 Task: Create a due date automation trigger when advanced on, 2 hours before a card is due add dates with an overdue due date.
Action: Mouse moved to (1245, 339)
Screenshot: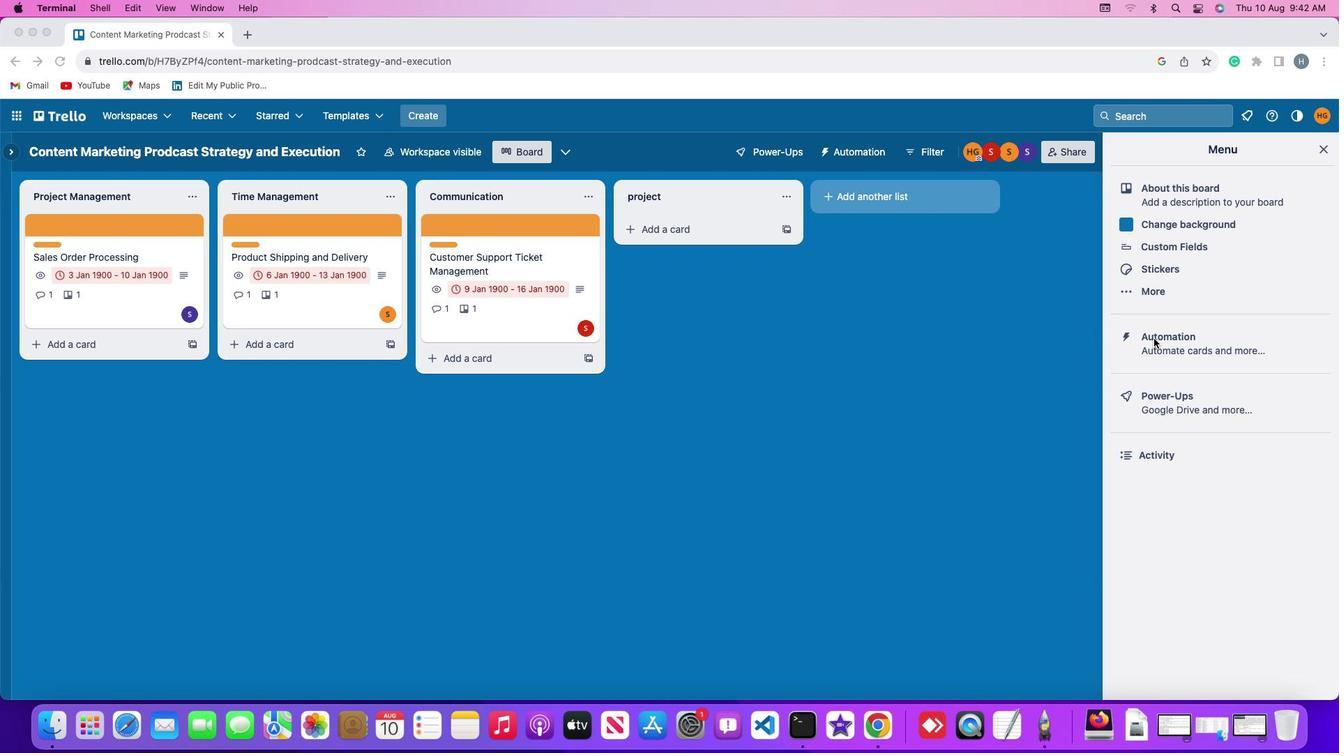 
Action: Mouse pressed left at (1245, 339)
Screenshot: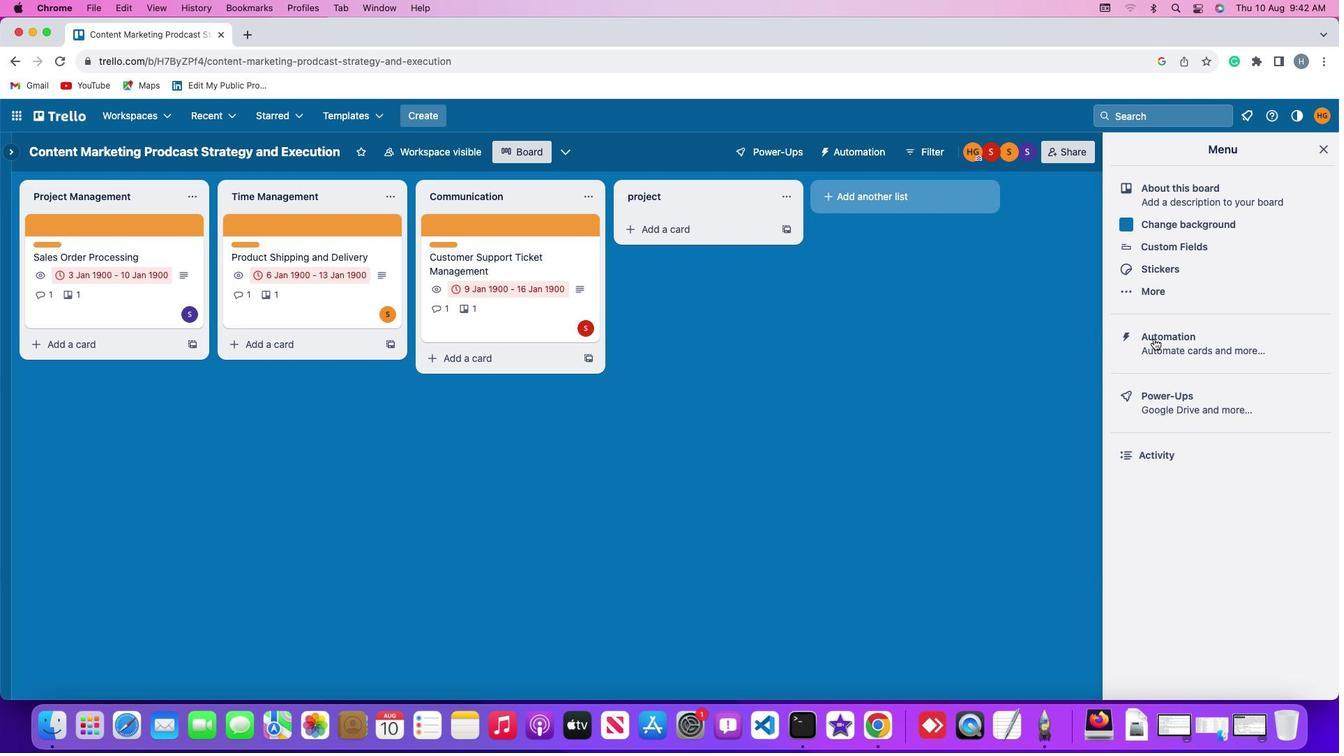 
Action: Mouse pressed left at (1245, 339)
Screenshot: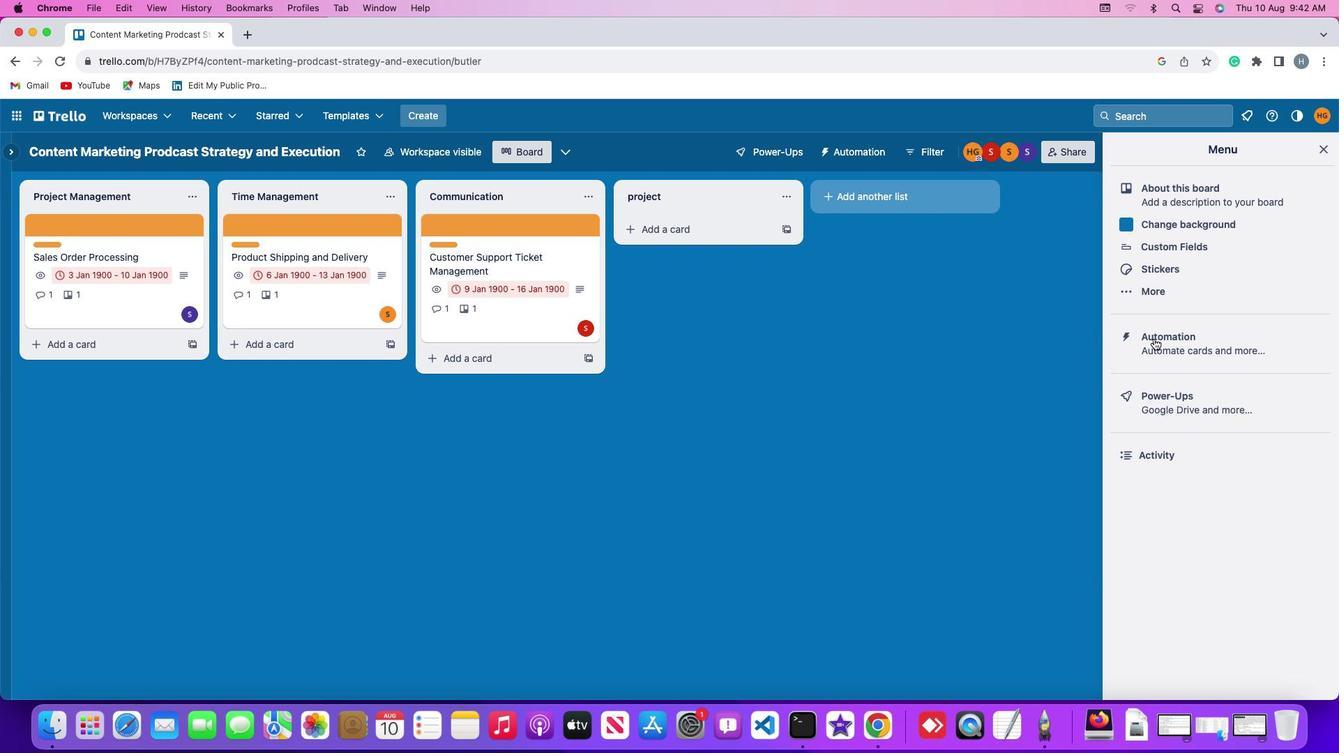 
Action: Mouse moved to (66, 329)
Screenshot: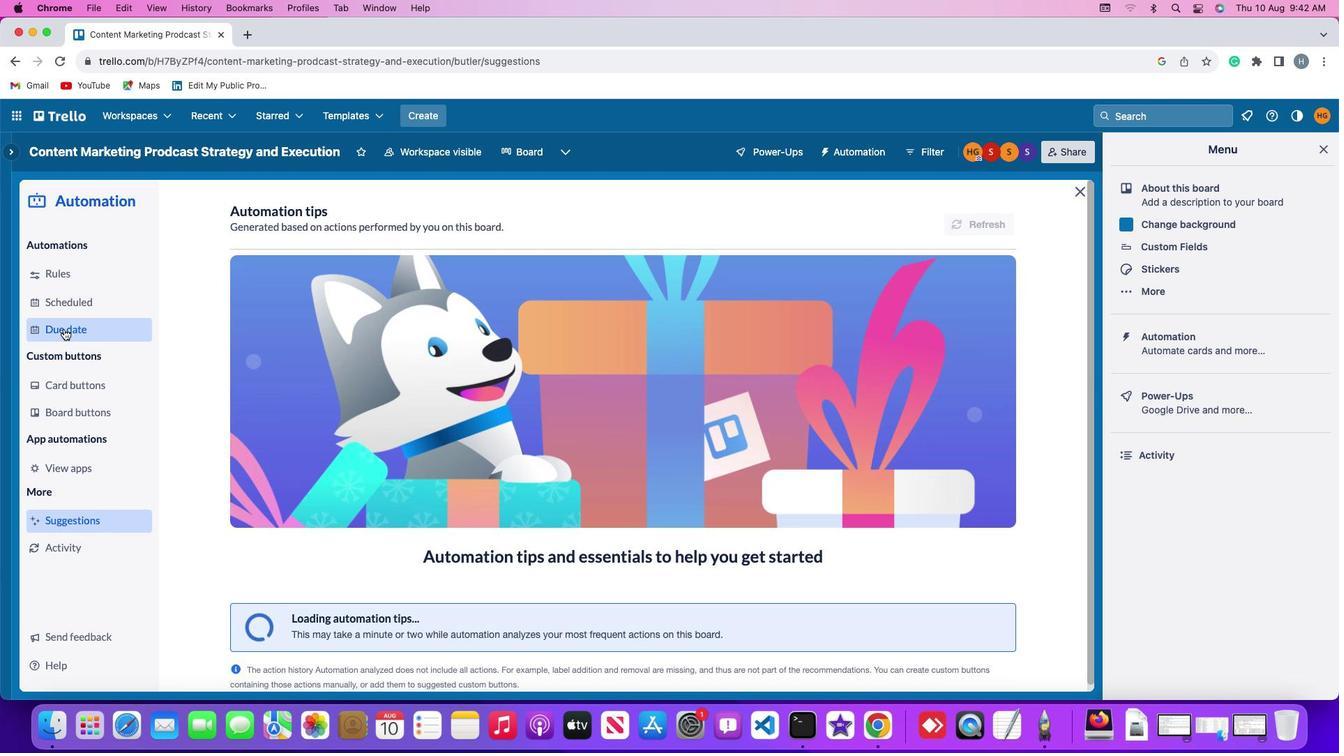 
Action: Mouse pressed left at (66, 329)
Screenshot: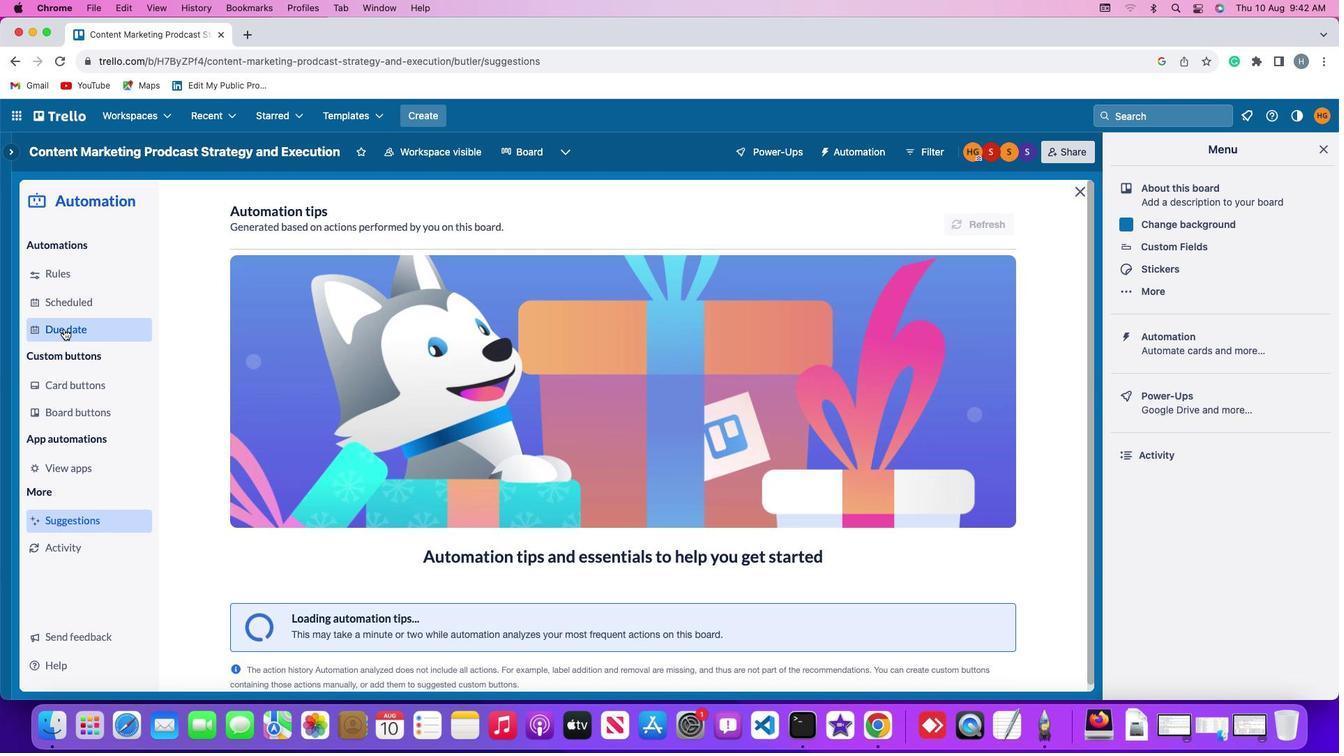 
Action: Mouse moved to (1021, 223)
Screenshot: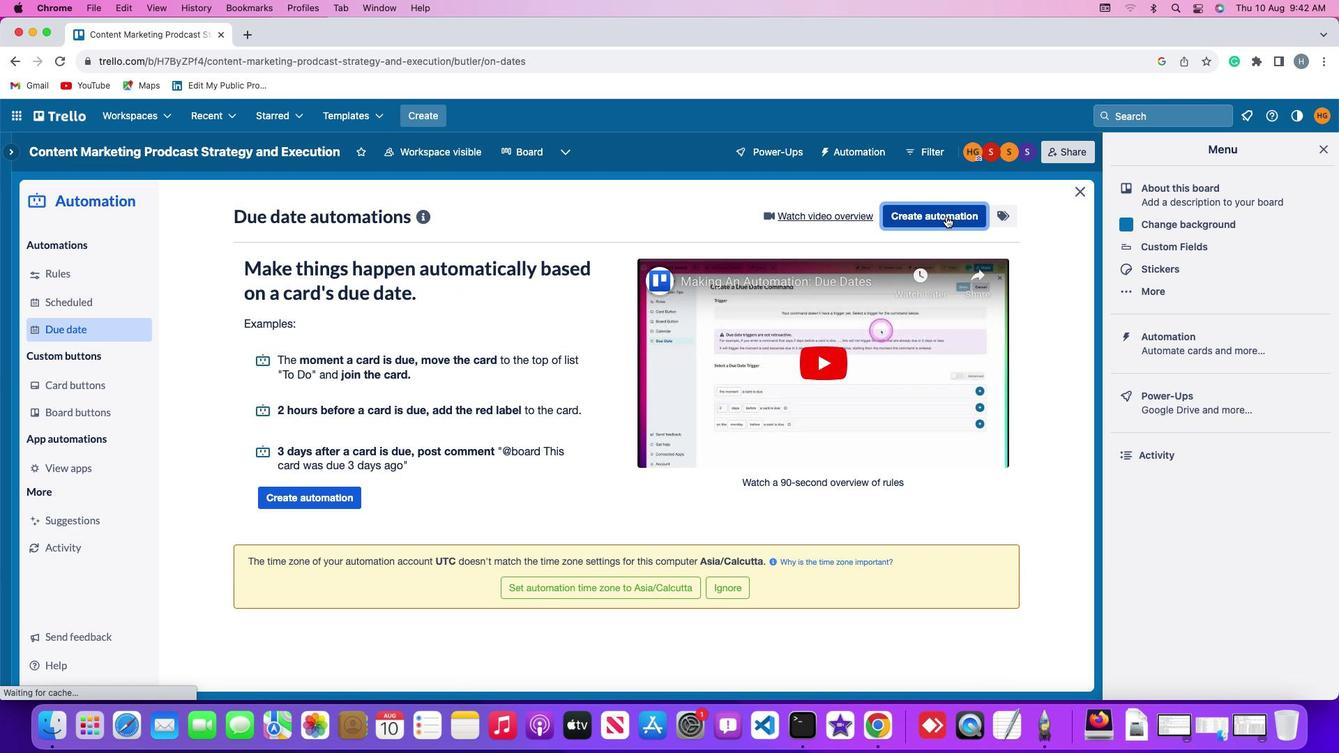 
Action: Mouse pressed left at (1021, 223)
Screenshot: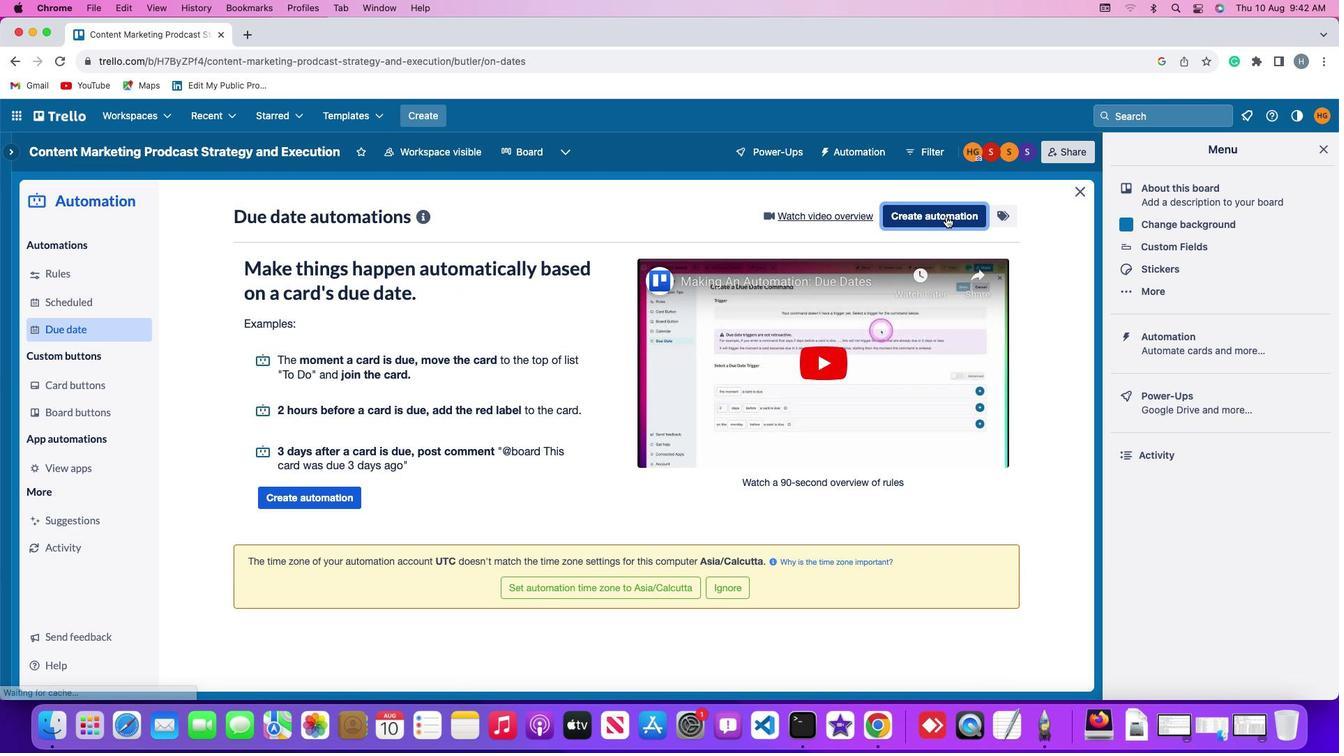 
Action: Mouse moved to (296, 343)
Screenshot: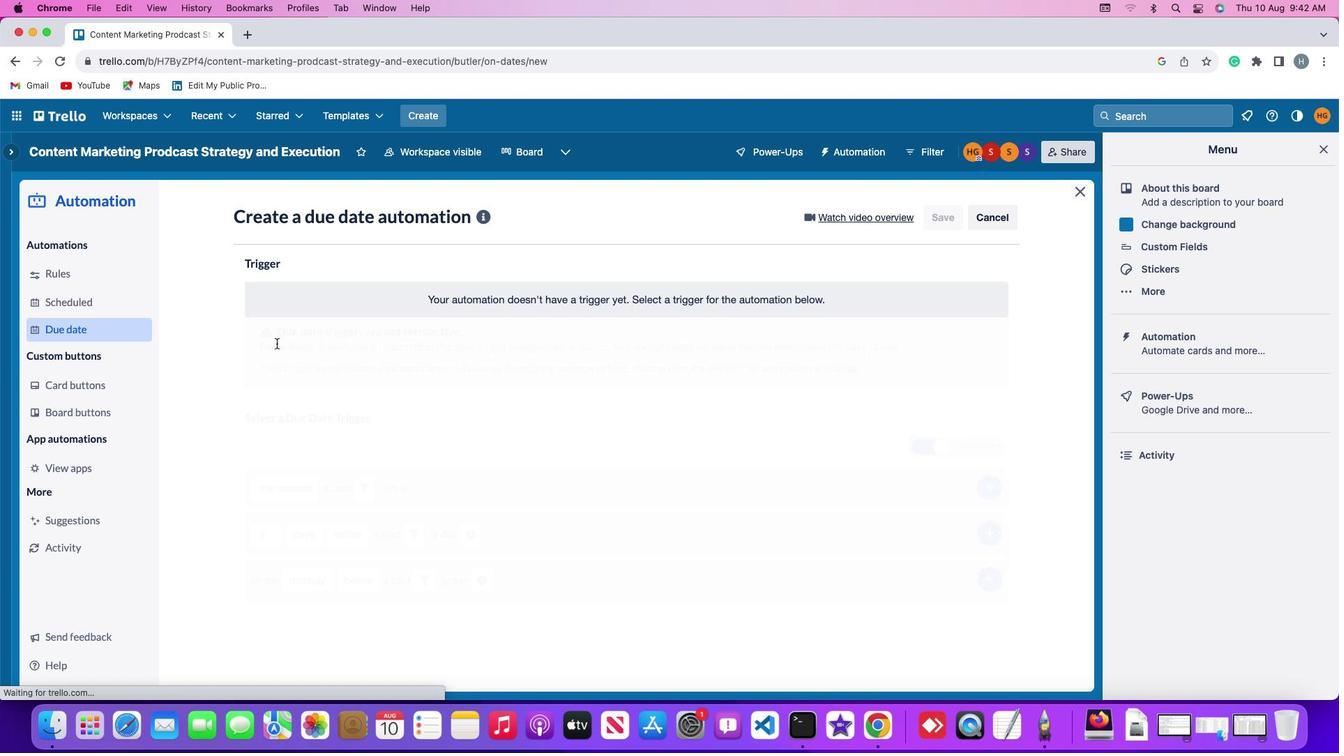 
Action: Mouse pressed left at (296, 343)
Screenshot: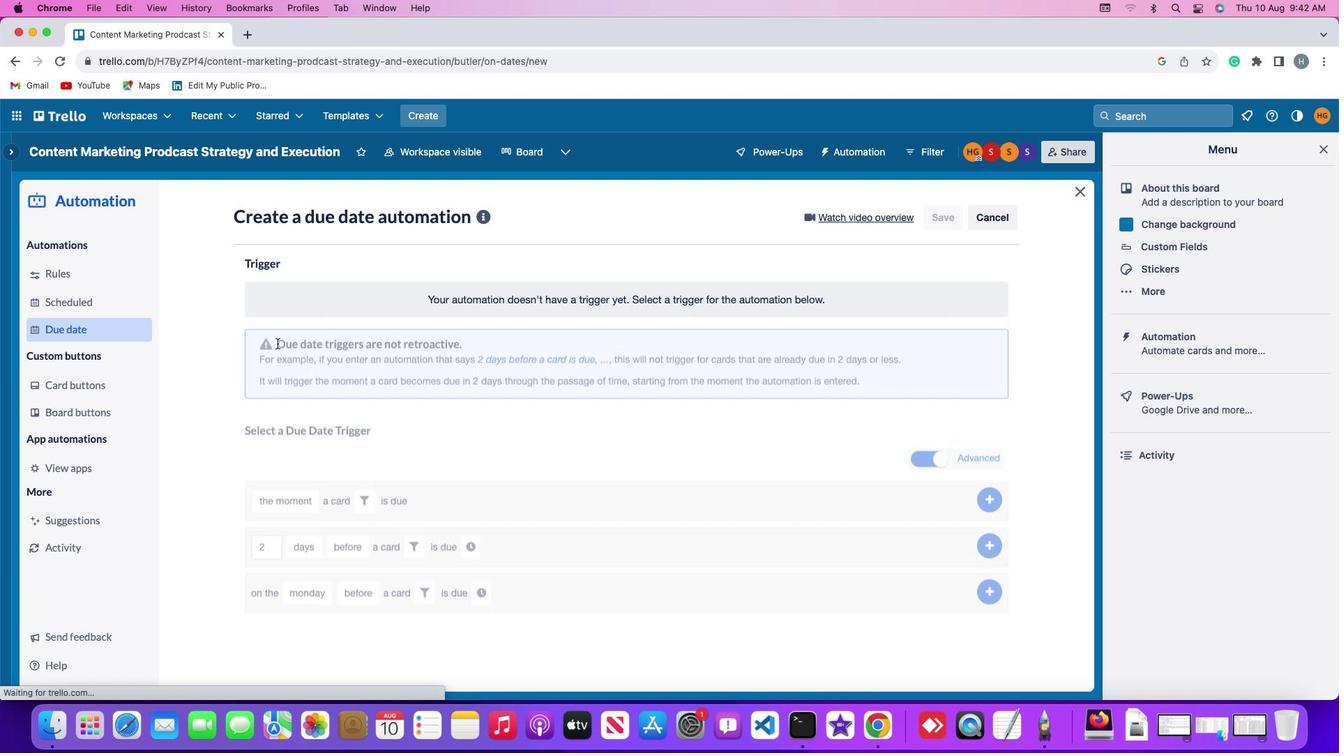 
Action: Mouse moved to (288, 547)
Screenshot: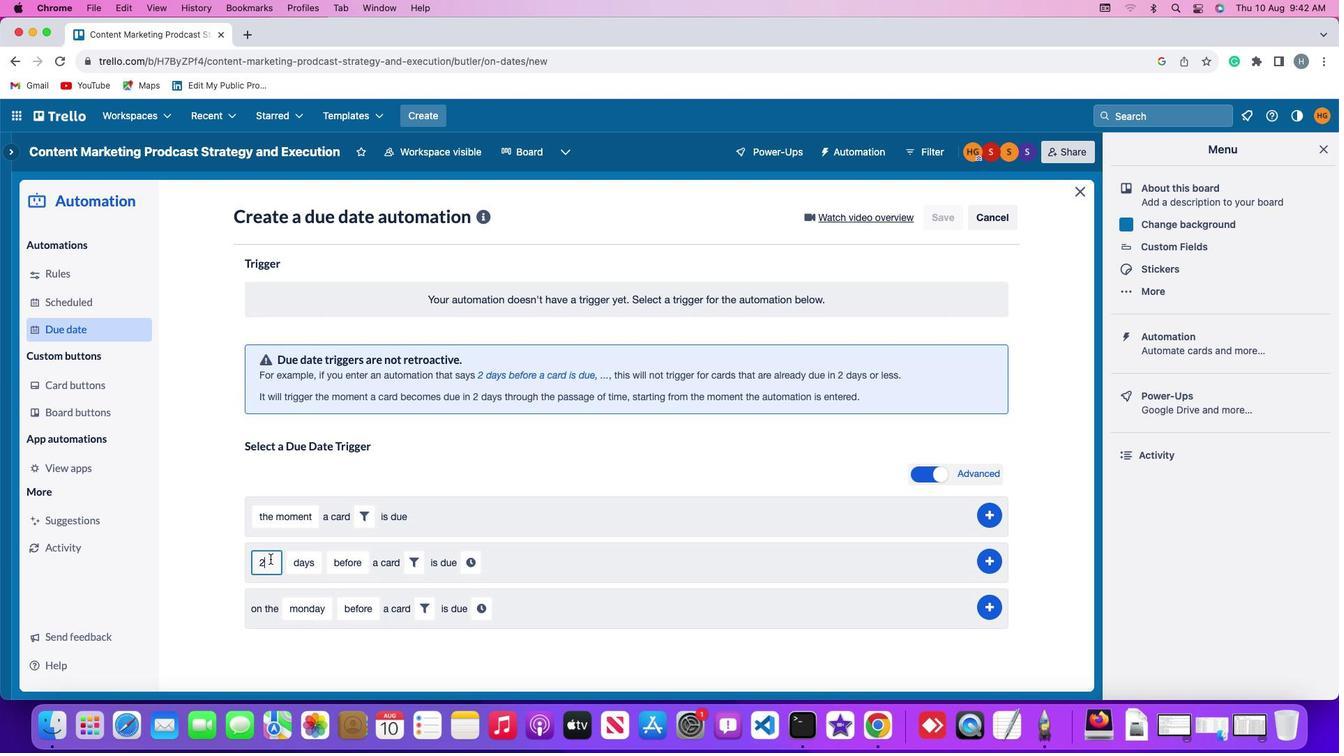 
Action: Mouse pressed left at (288, 547)
Screenshot: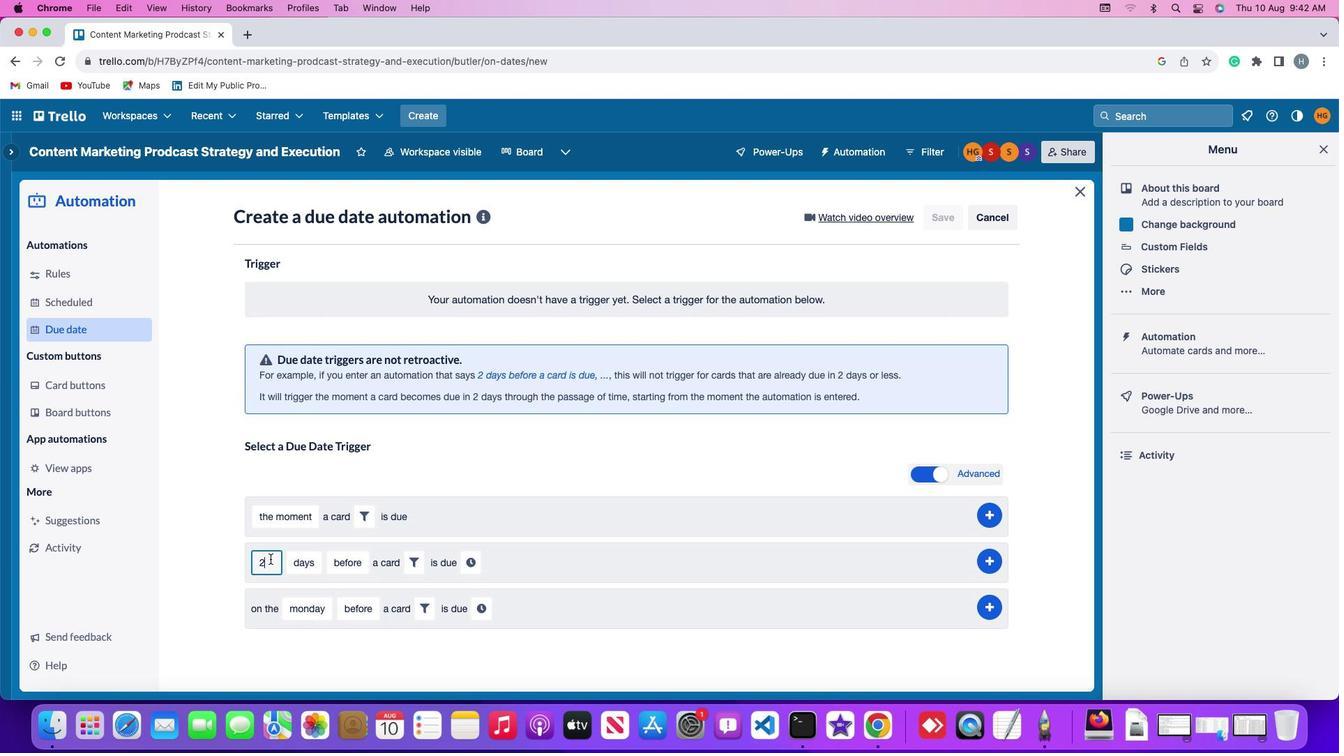 
Action: Mouse moved to (289, 544)
Screenshot: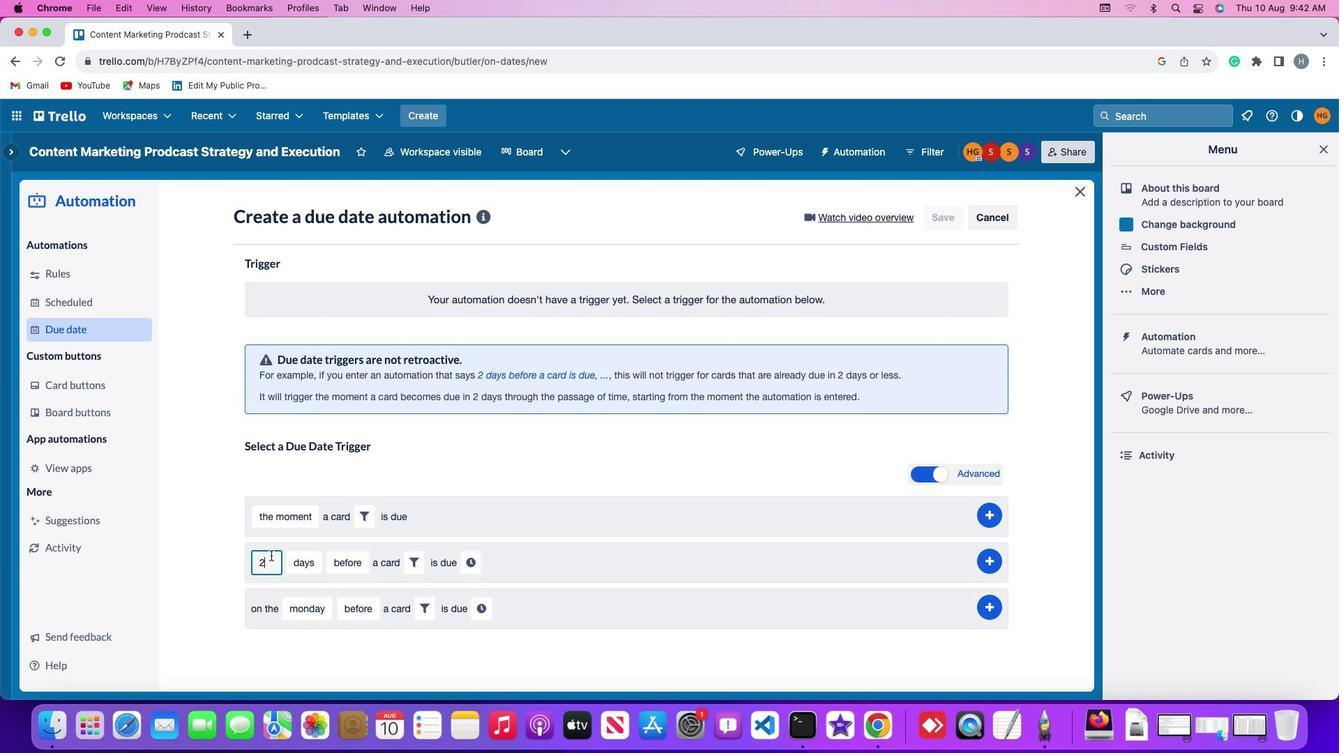 
Action: Key pressed Key.backspace'2'
Screenshot: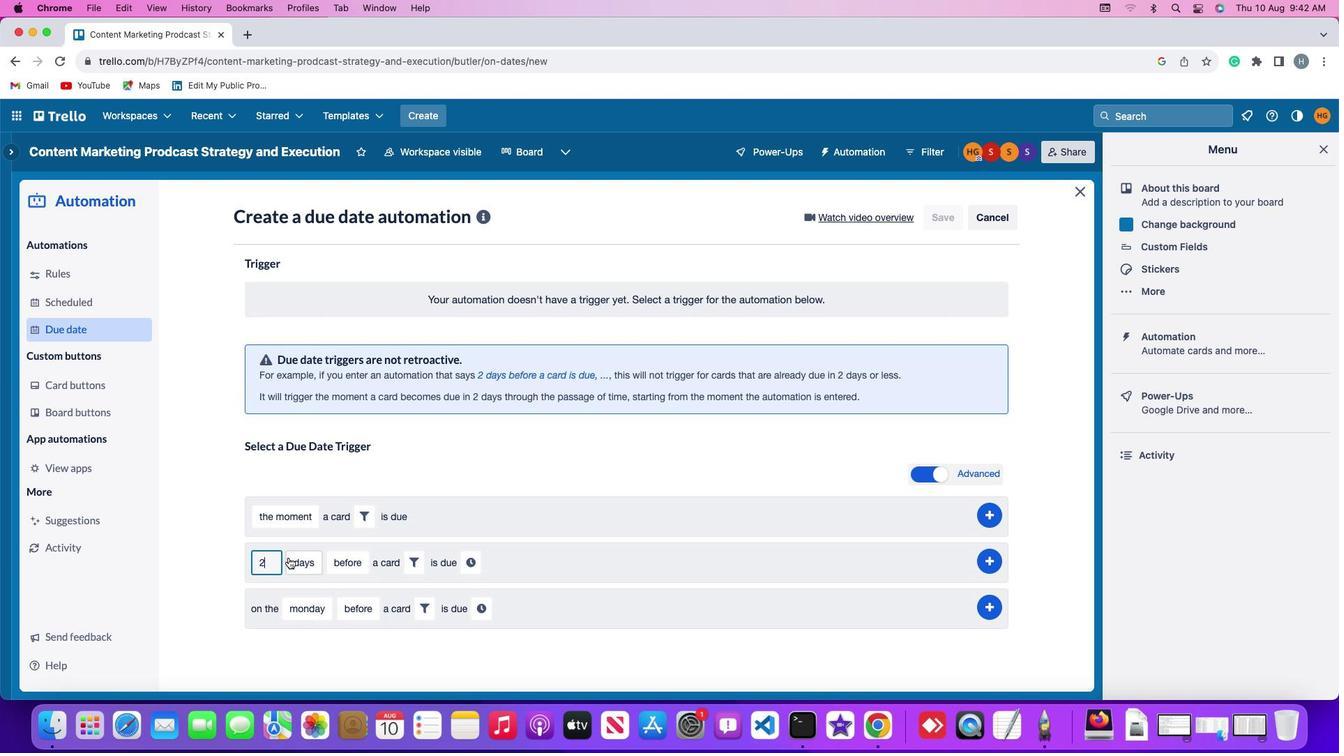 
Action: Mouse moved to (320, 556)
Screenshot: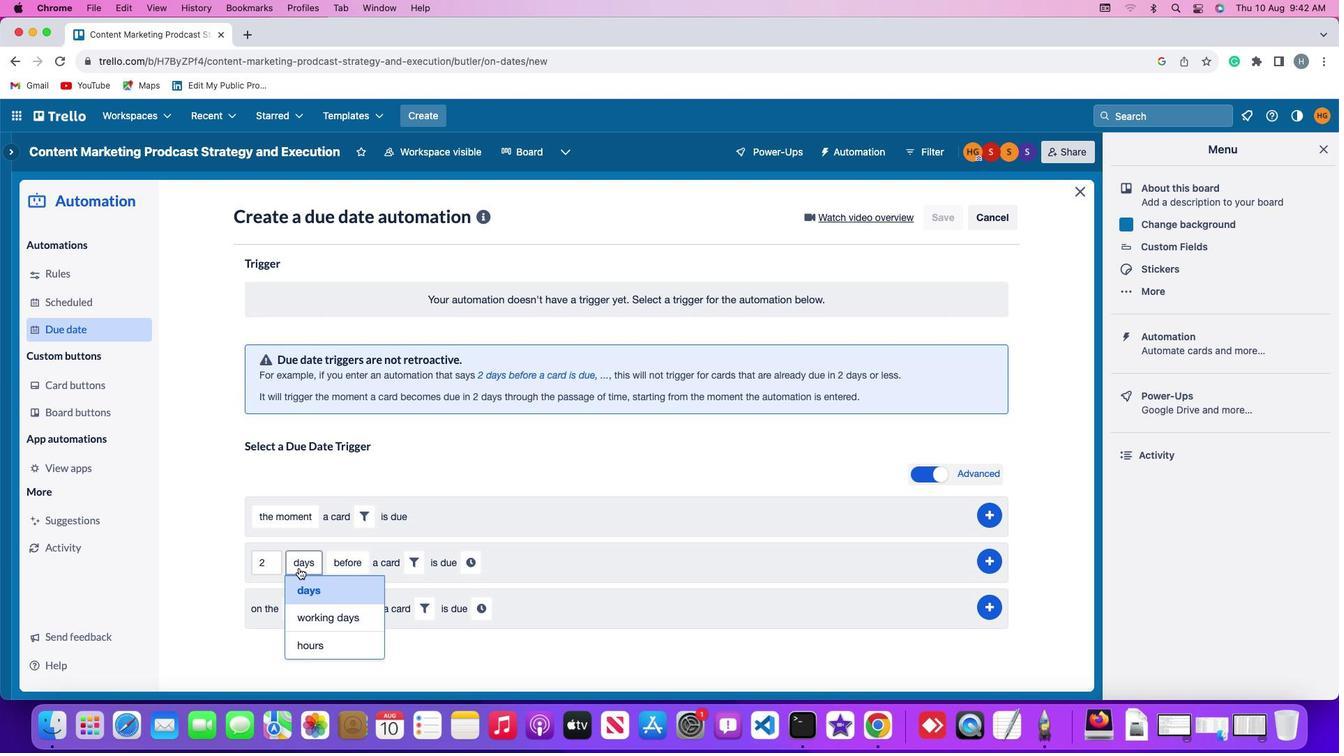 
Action: Mouse pressed left at (320, 556)
Screenshot: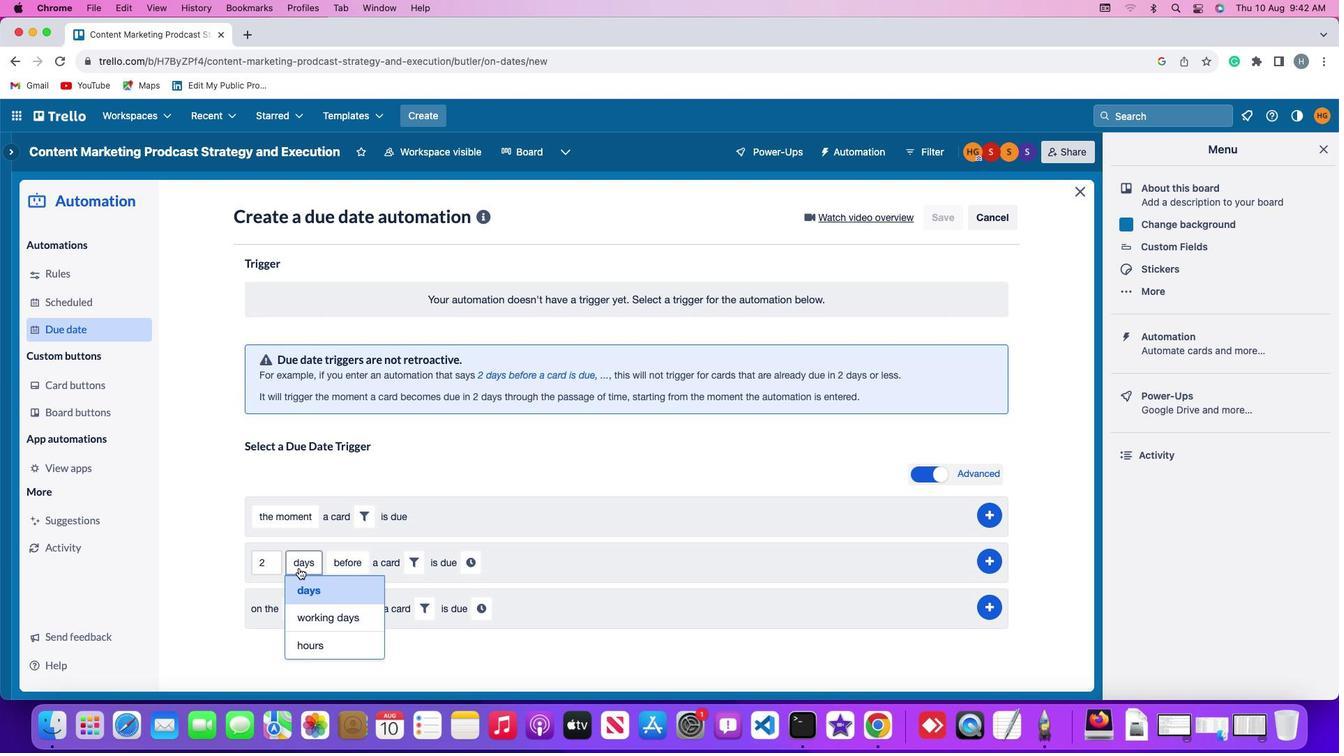 
Action: Mouse moved to (332, 632)
Screenshot: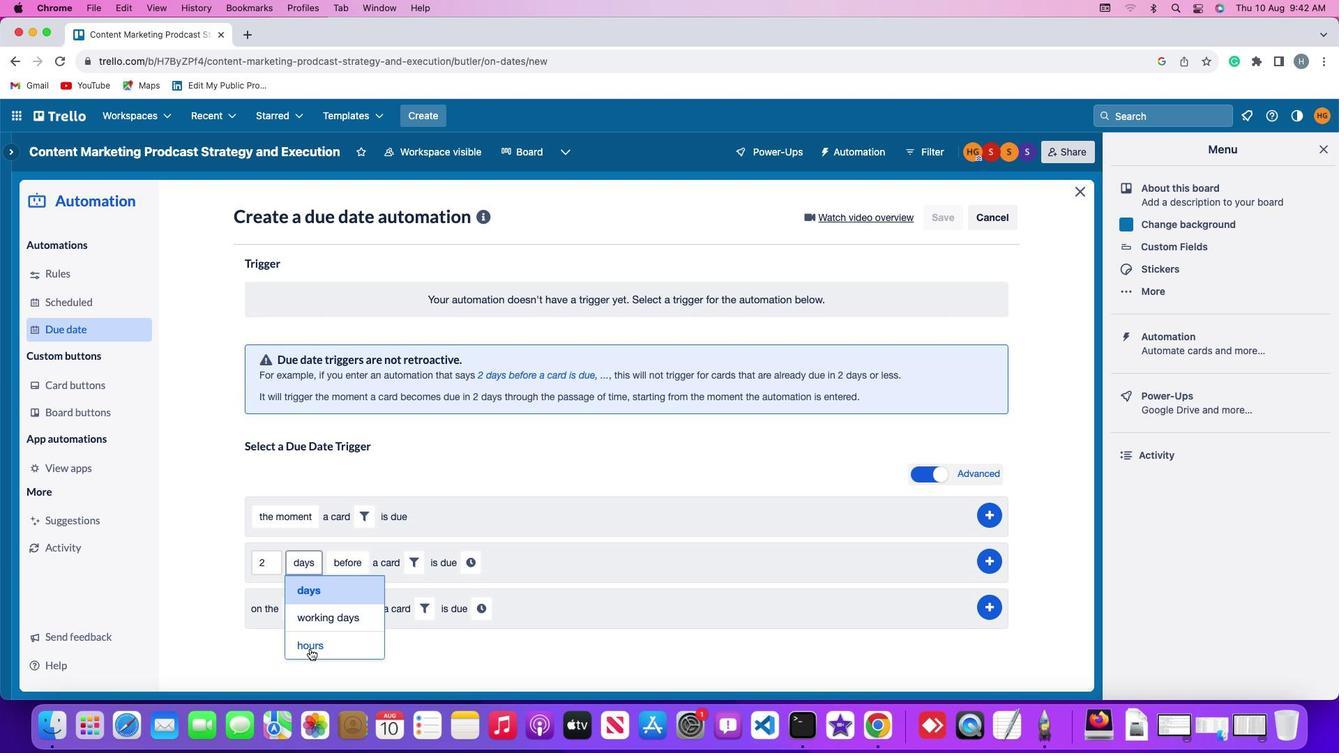 
Action: Mouse pressed left at (332, 632)
Screenshot: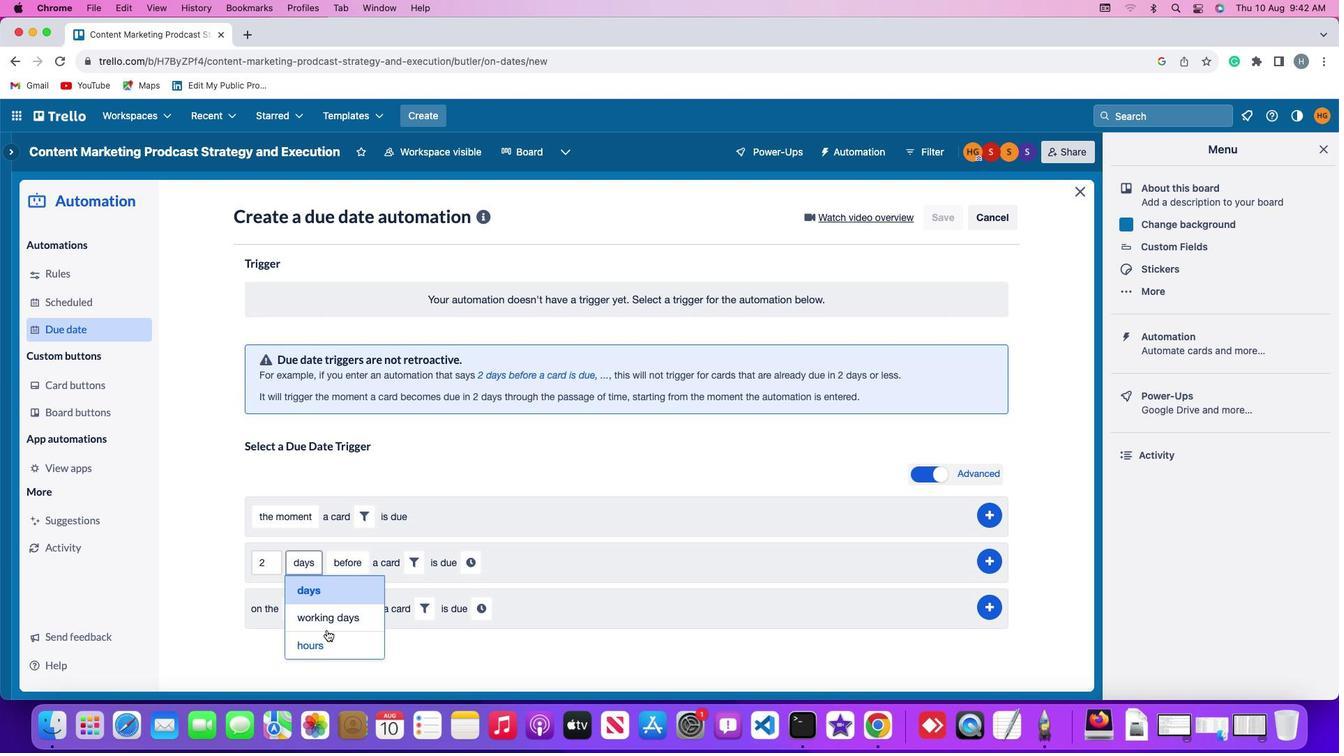 
Action: Mouse moved to (382, 556)
Screenshot: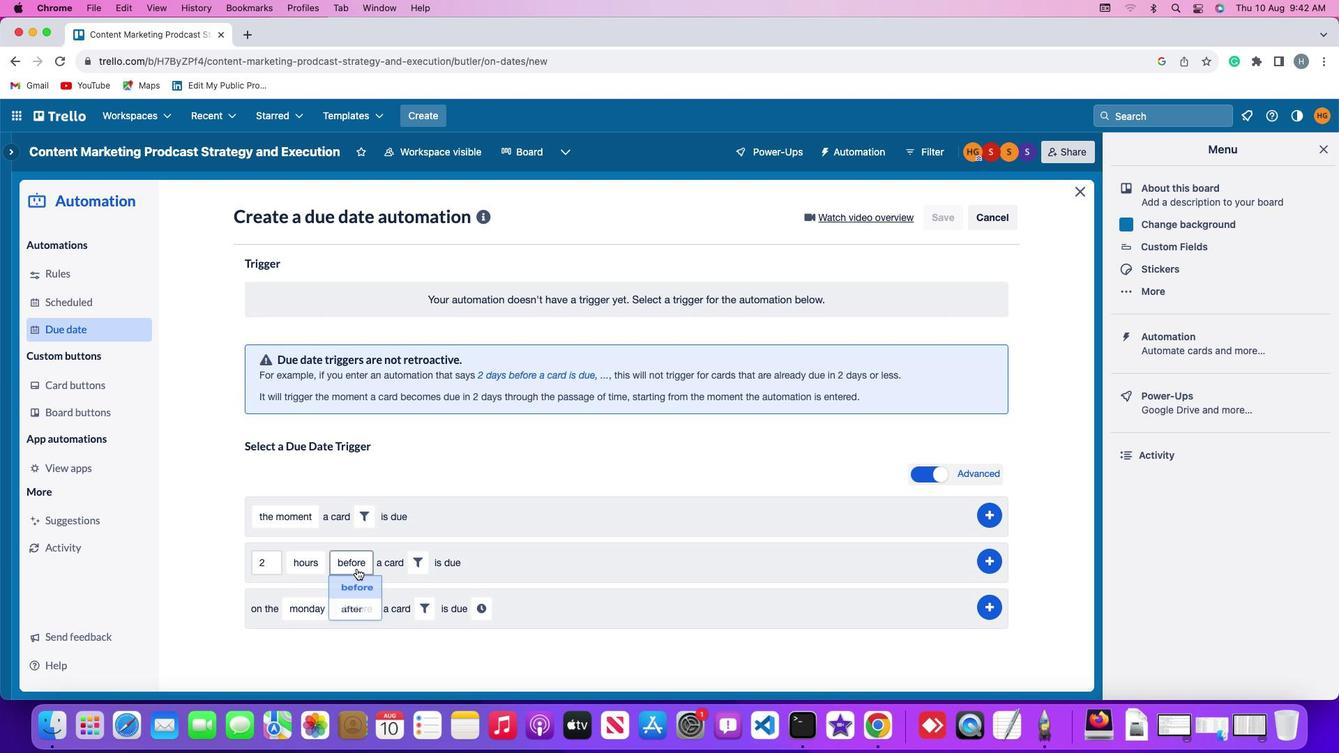 
Action: Mouse pressed left at (382, 556)
Screenshot: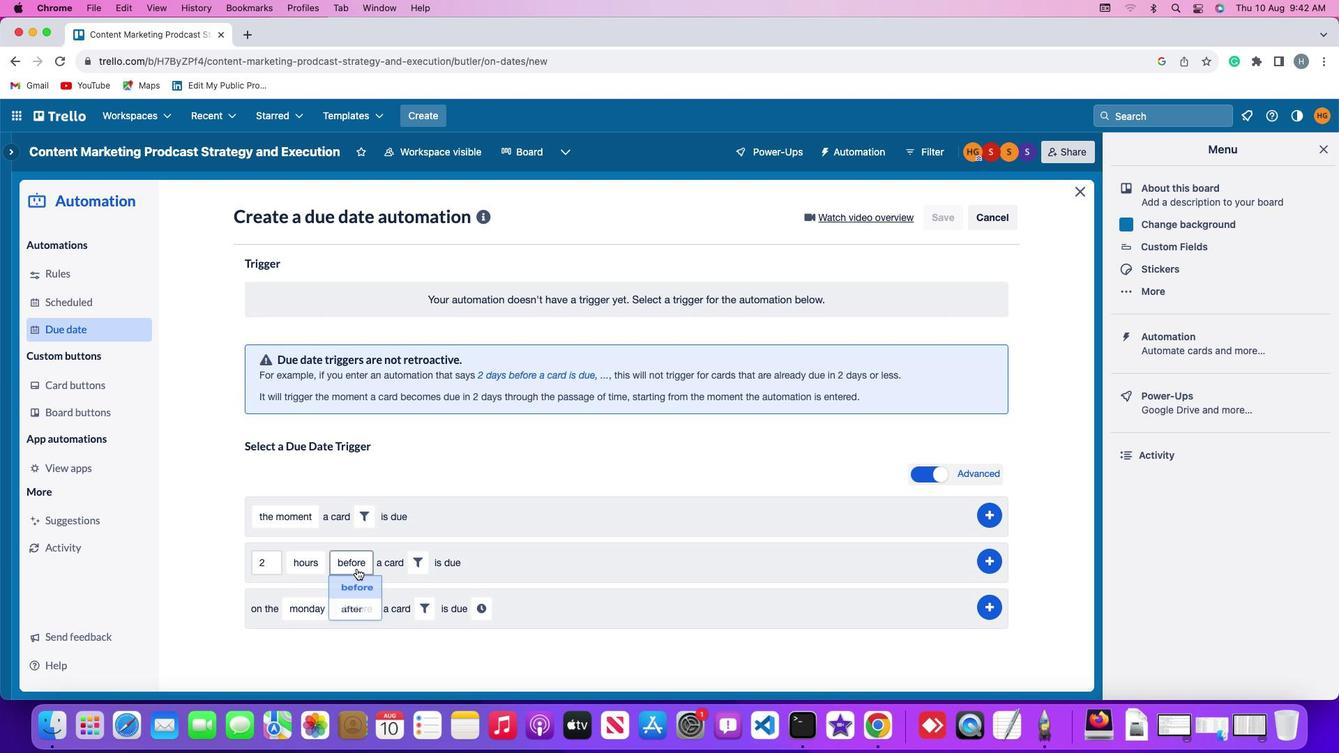 
Action: Mouse moved to (382, 577)
Screenshot: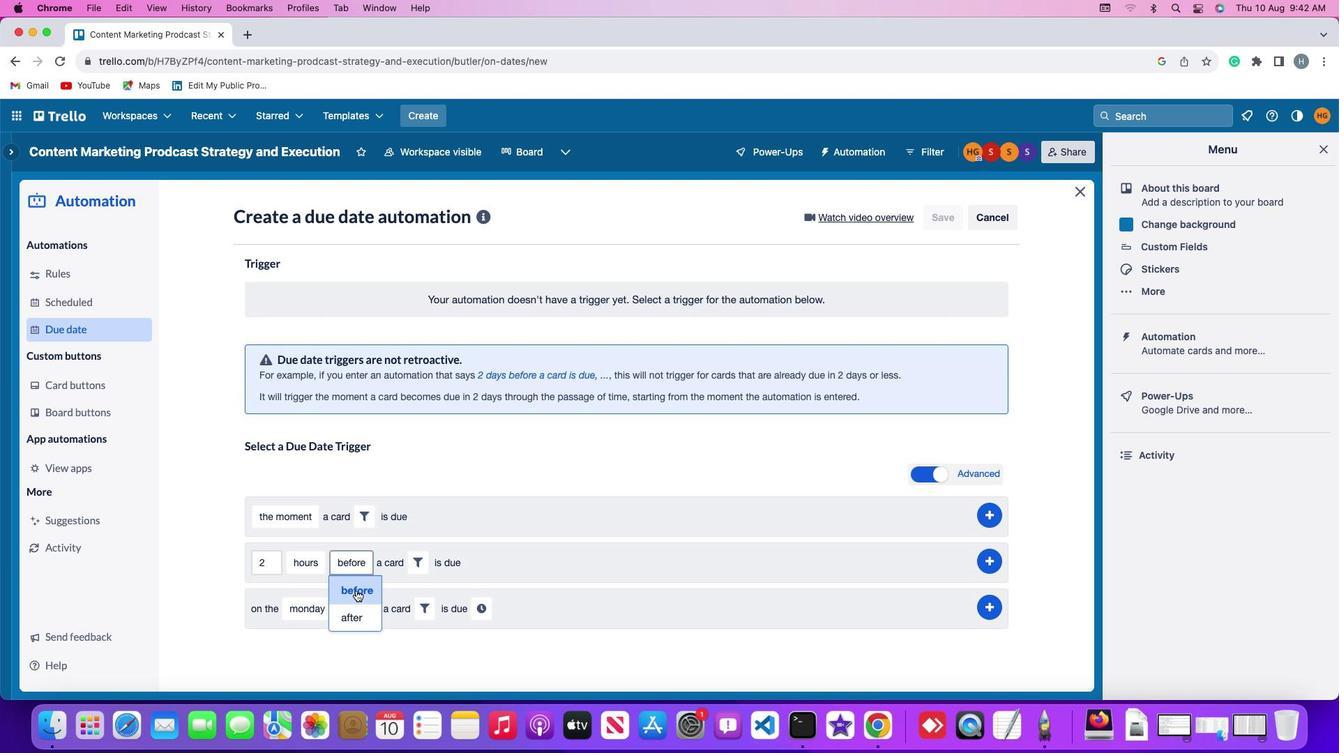 
Action: Mouse pressed left at (382, 577)
Screenshot: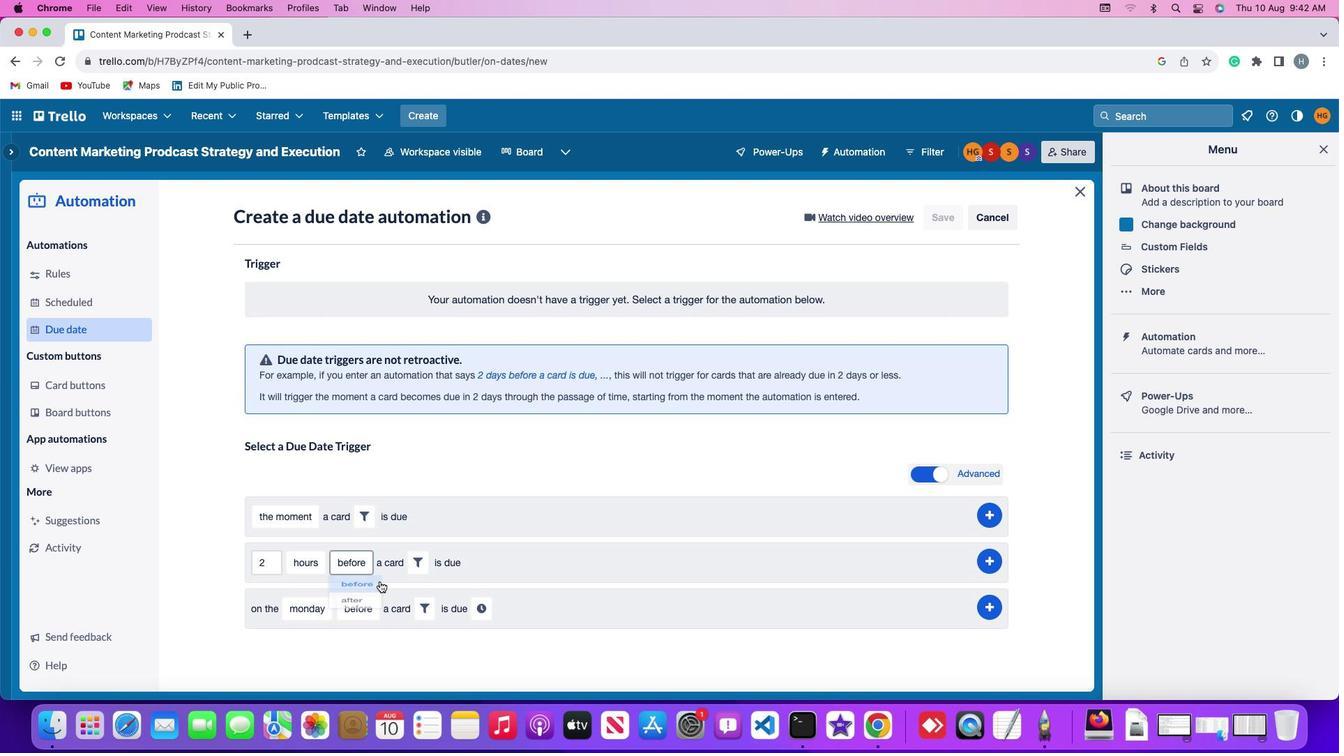 
Action: Mouse moved to (445, 553)
Screenshot: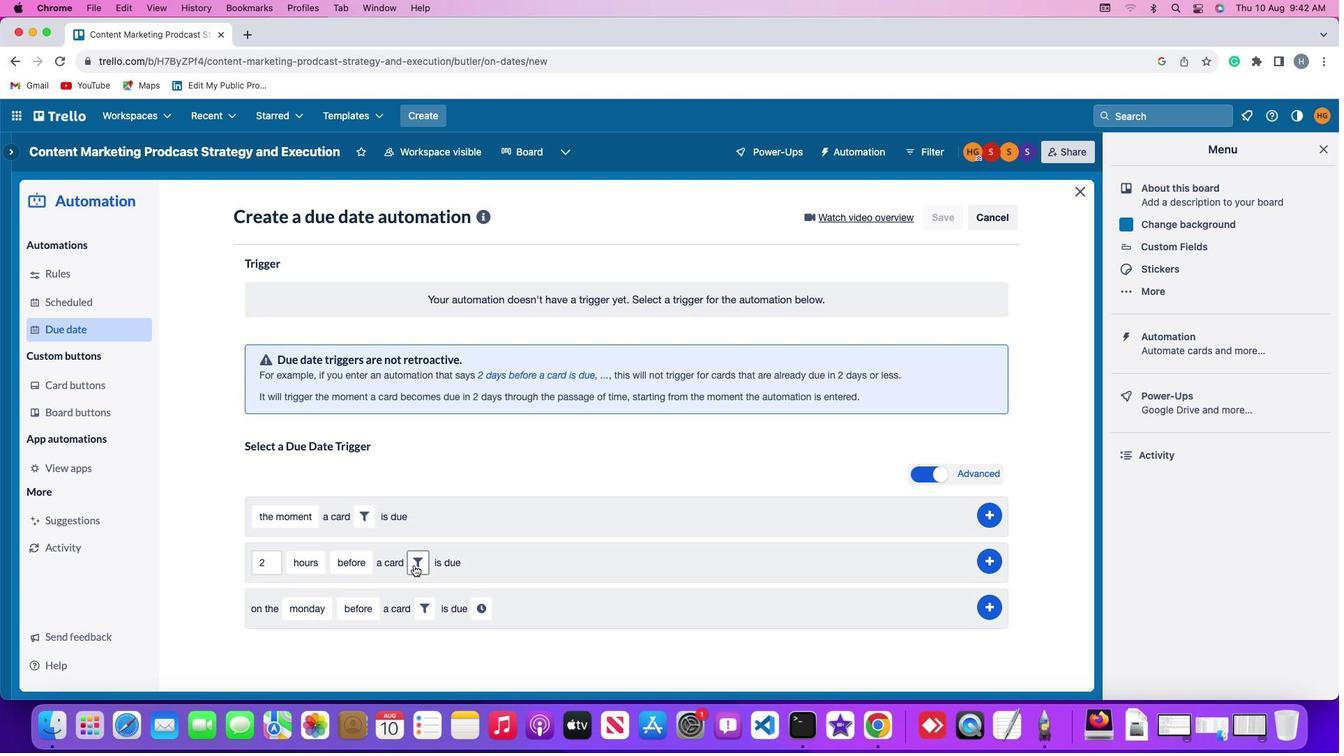 
Action: Mouse pressed left at (445, 553)
Screenshot: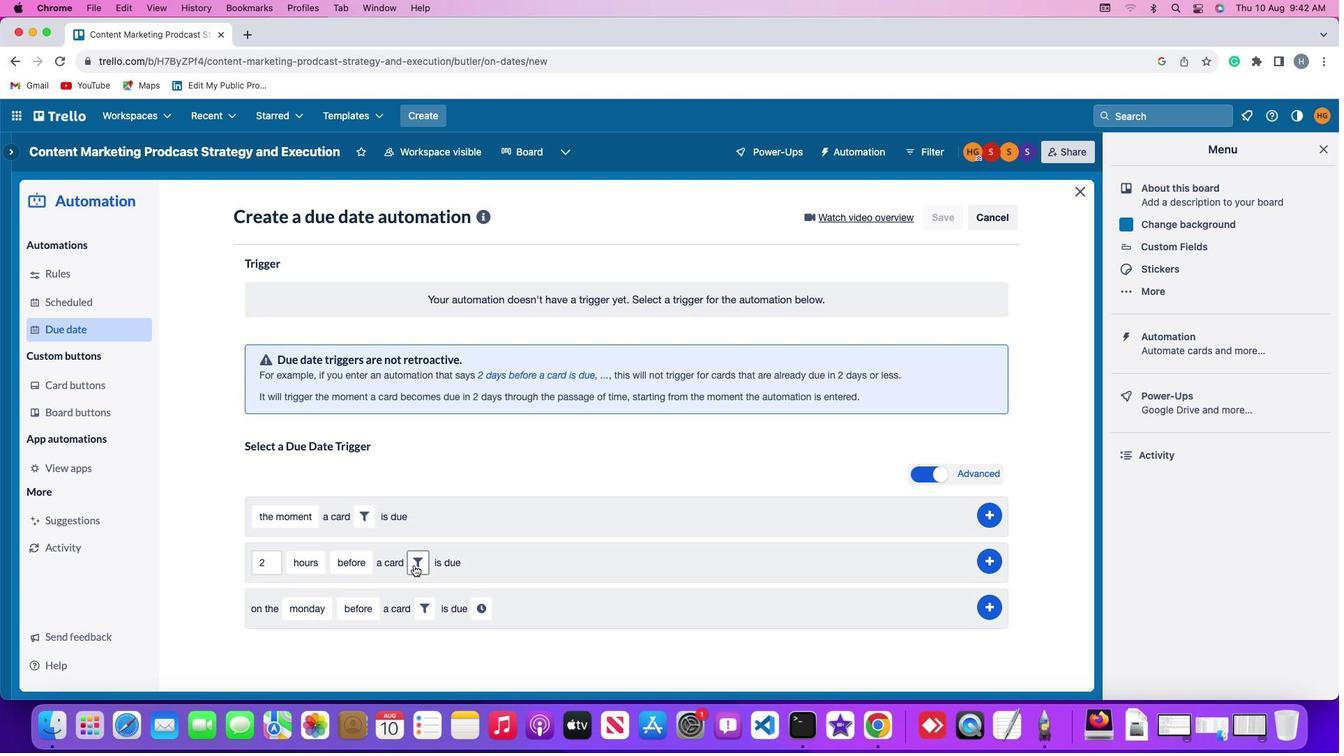
Action: Mouse moved to (541, 596)
Screenshot: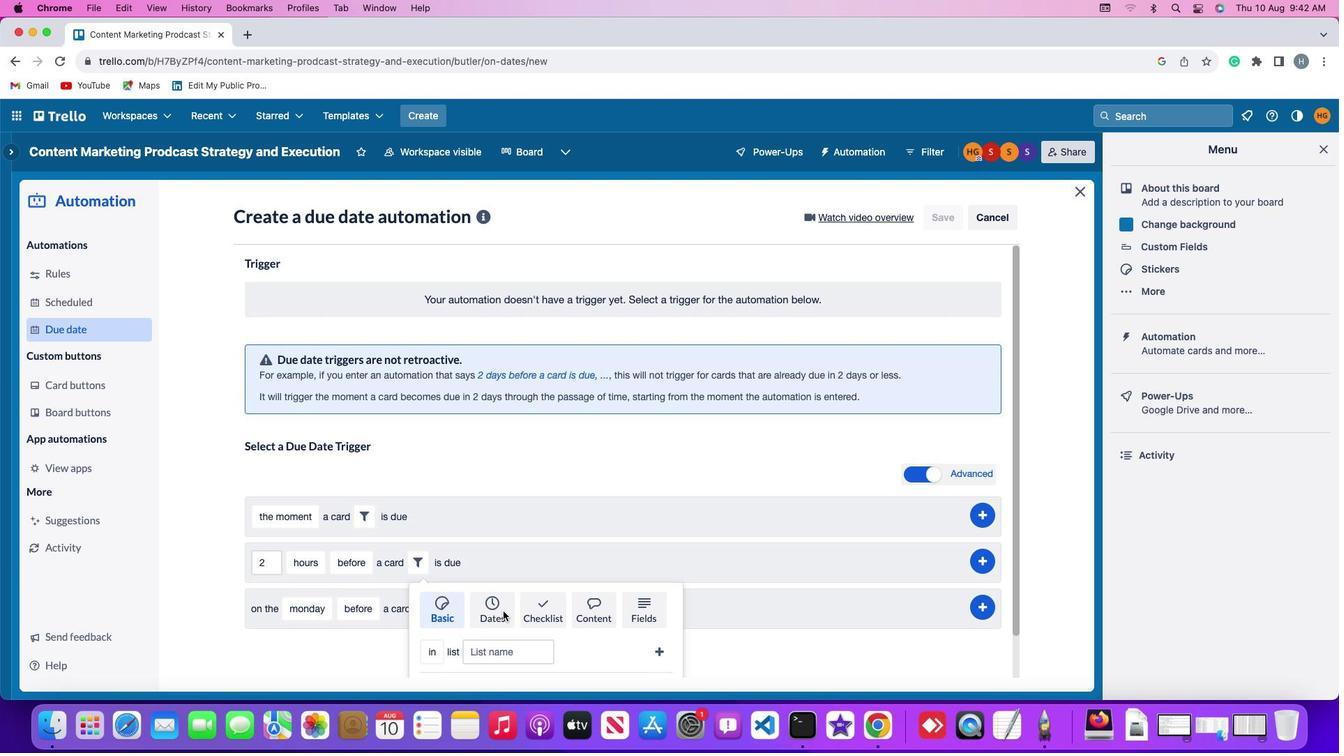 
Action: Mouse pressed left at (541, 596)
Screenshot: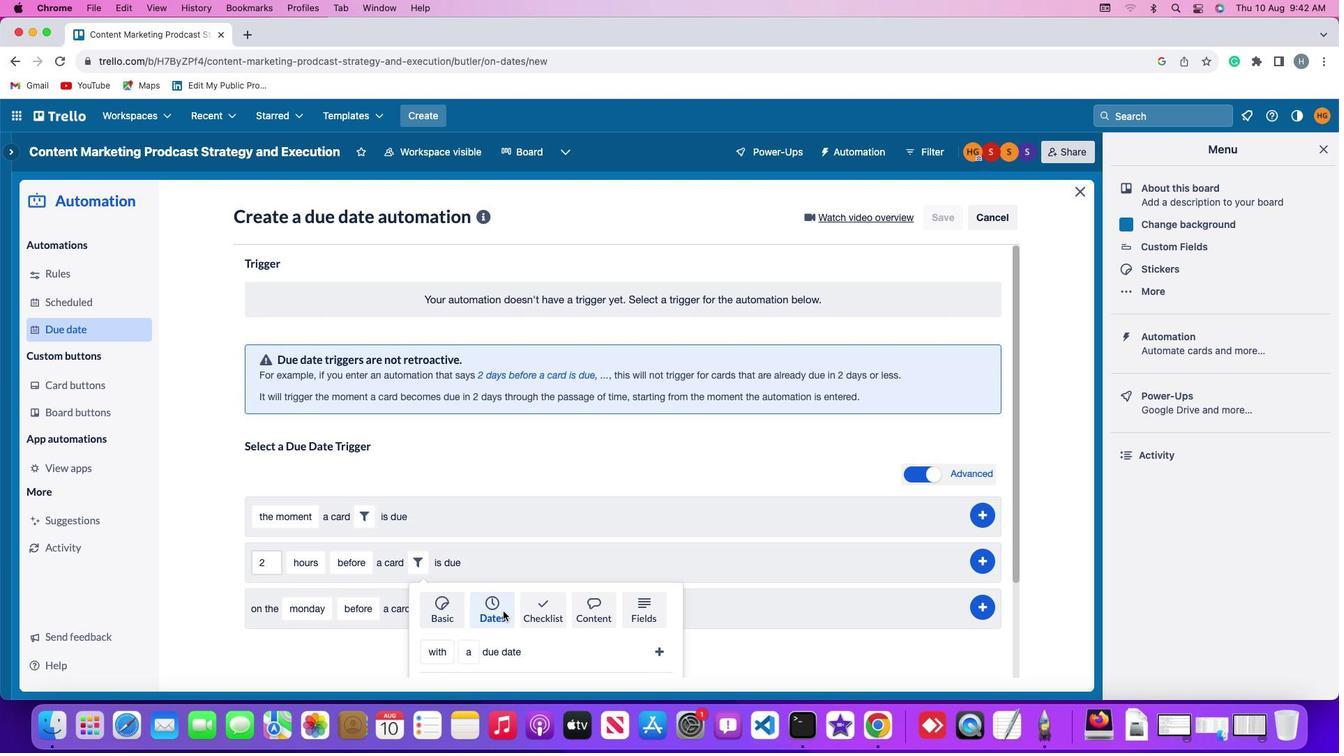 
Action: Mouse moved to (474, 632)
Screenshot: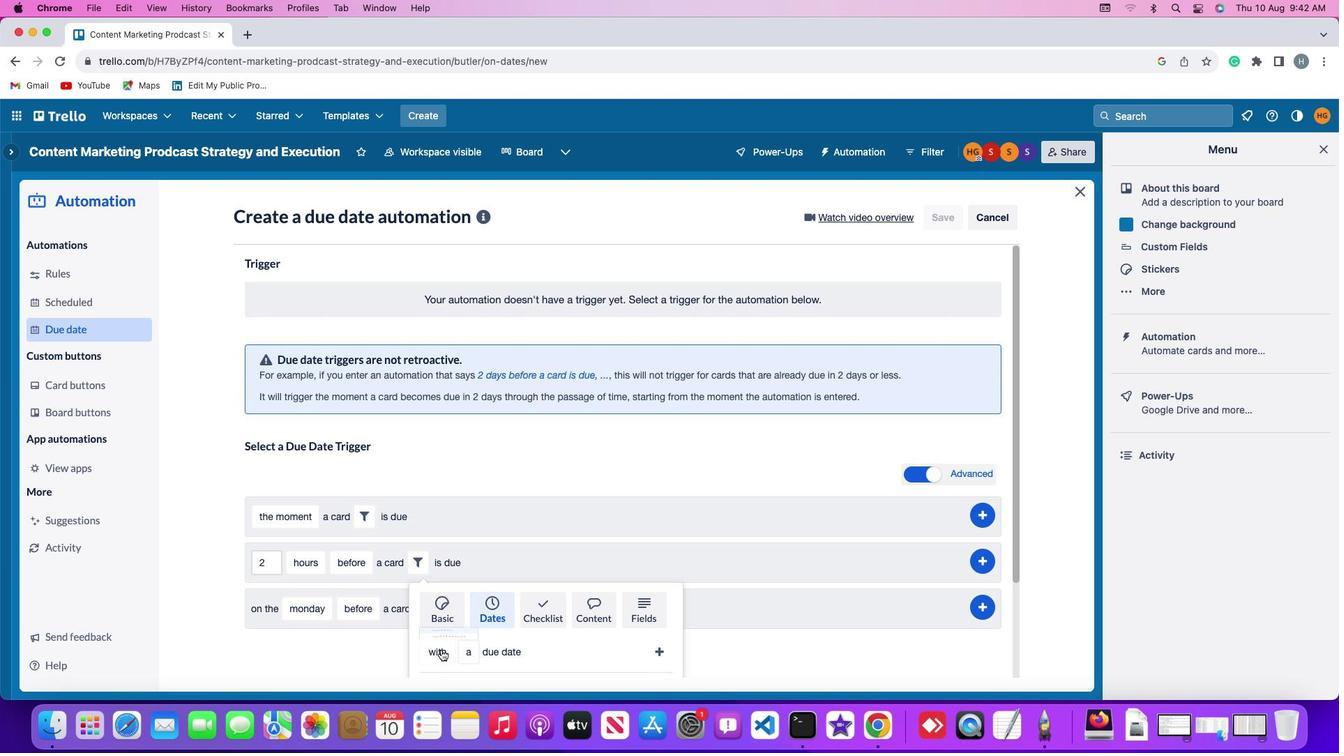 
Action: Mouse pressed left at (474, 632)
Screenshot: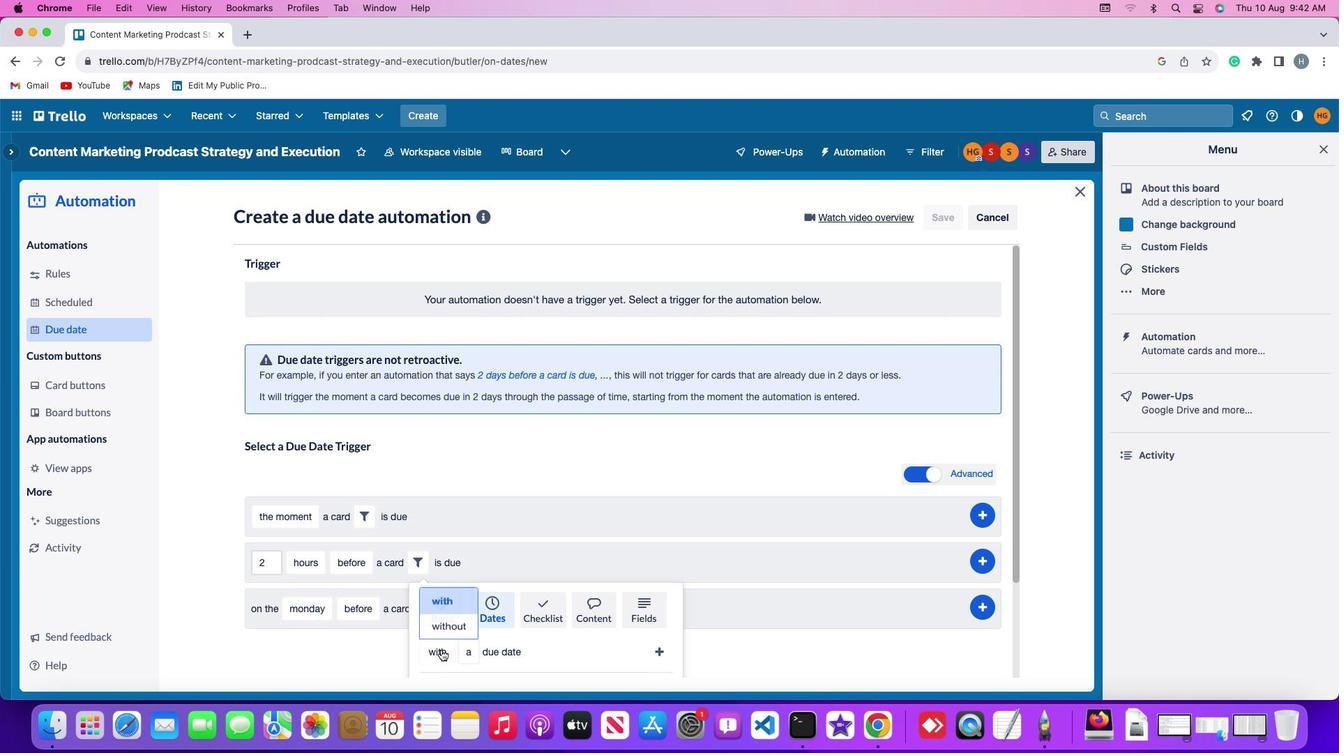 
Action: Mouse moved to (480, 579)
Screenshot: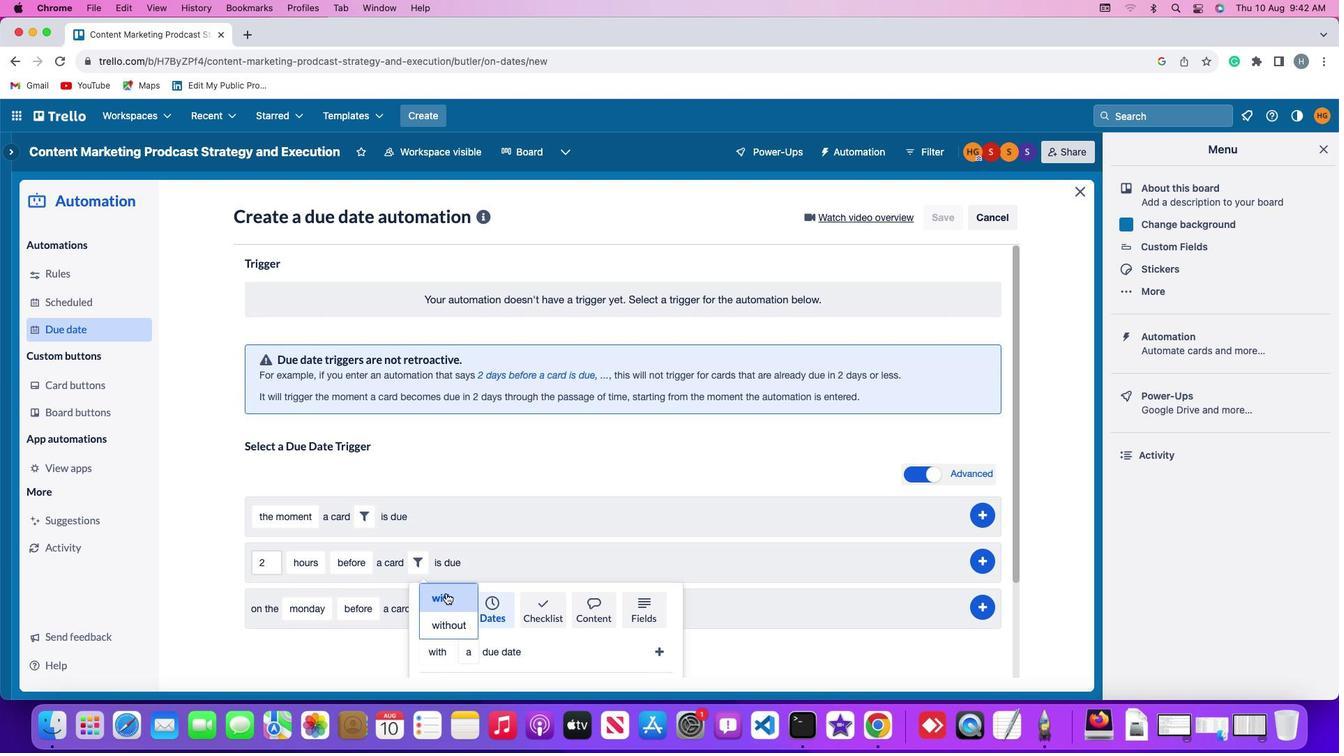 
Action: Mouse pressed left at (480, 579)
Screenshot: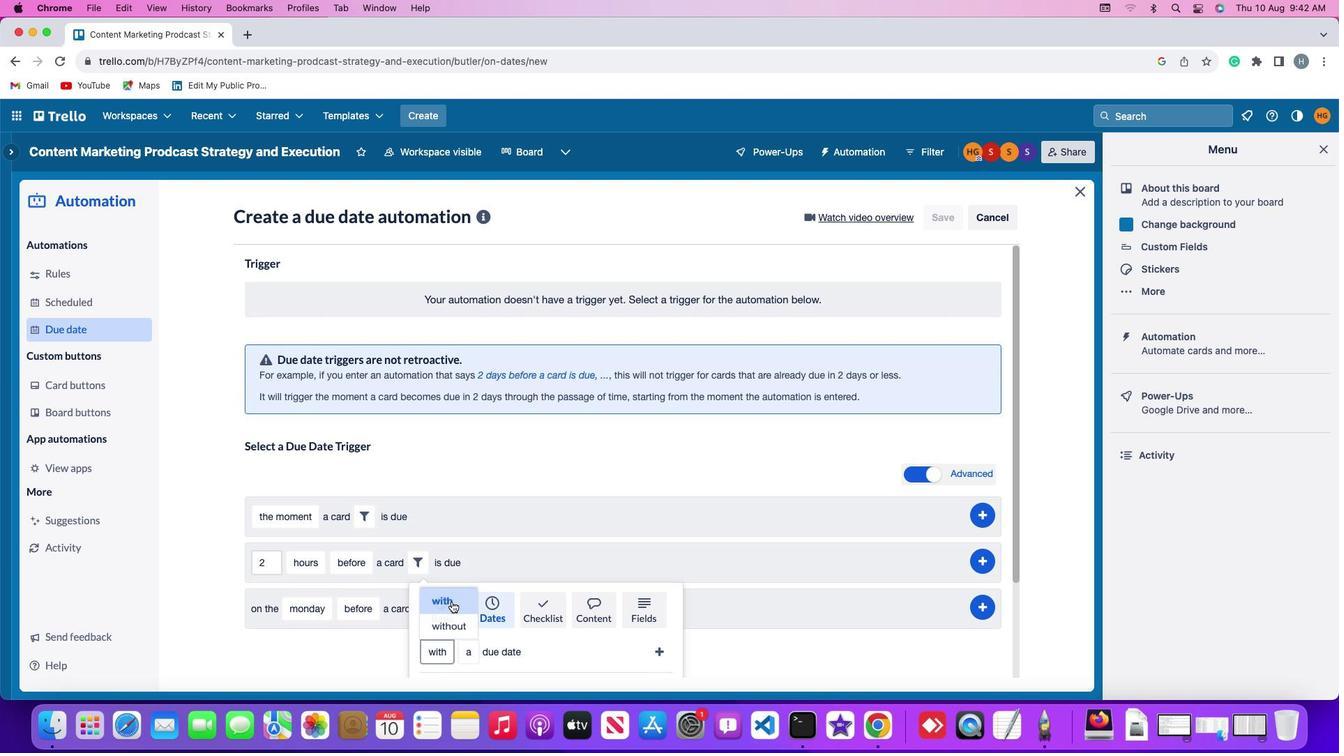 
Action: Mouse moved to (512, 630)
Screenshot: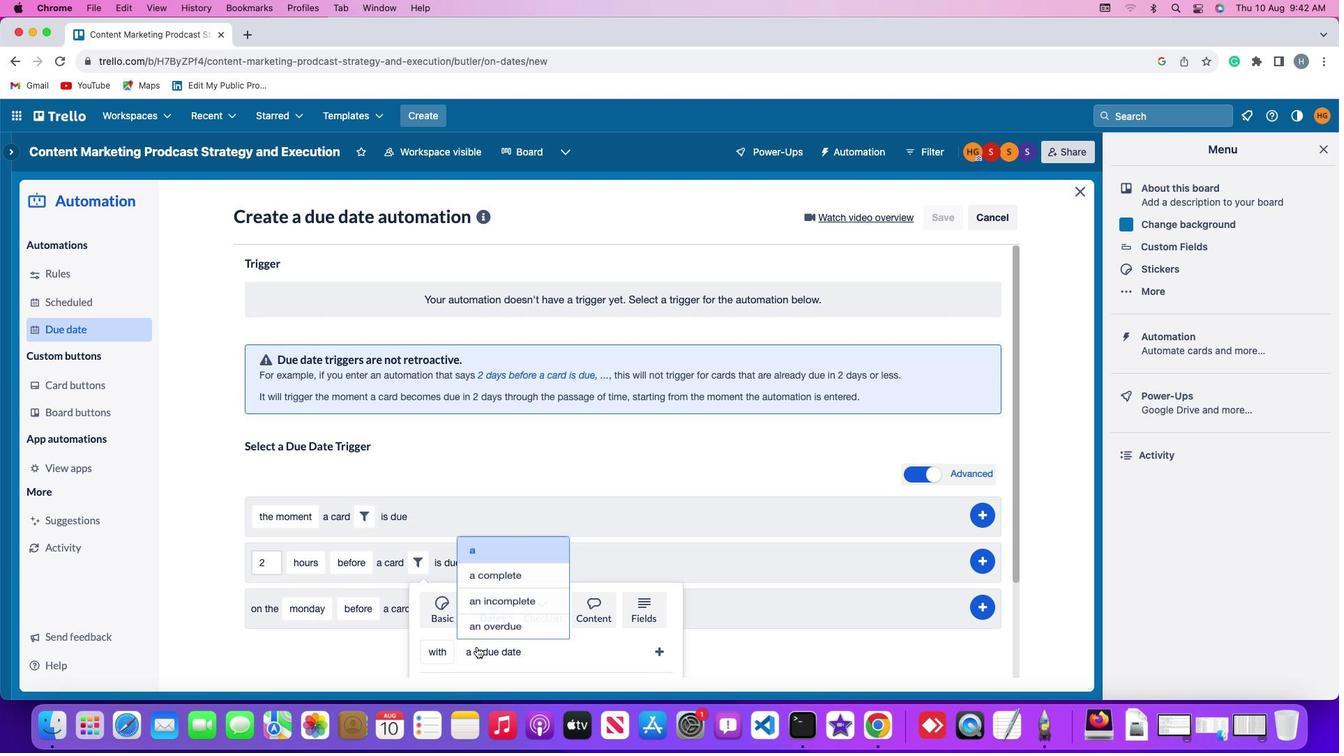 
Action: Mouse pressed left at (512, 630)
Screenshot: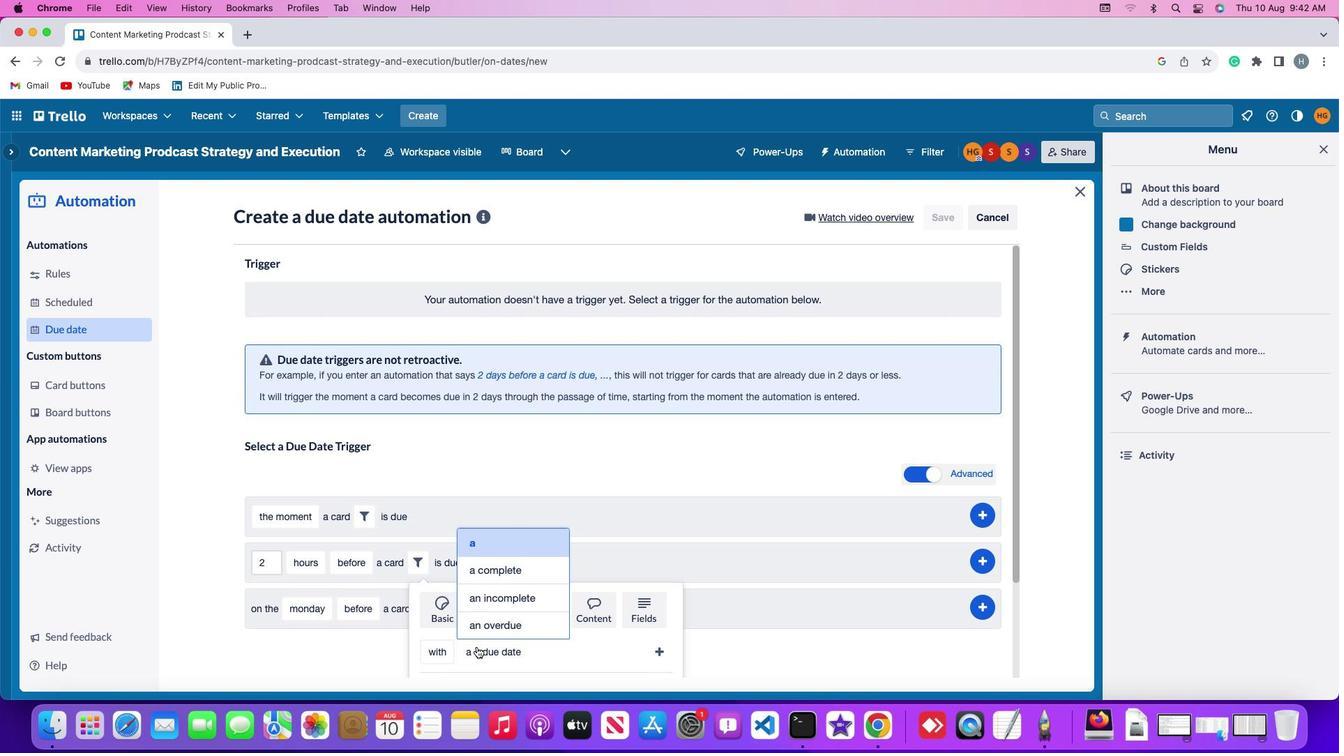 
Action: Mouse moved to (525, 611)
Screenshot: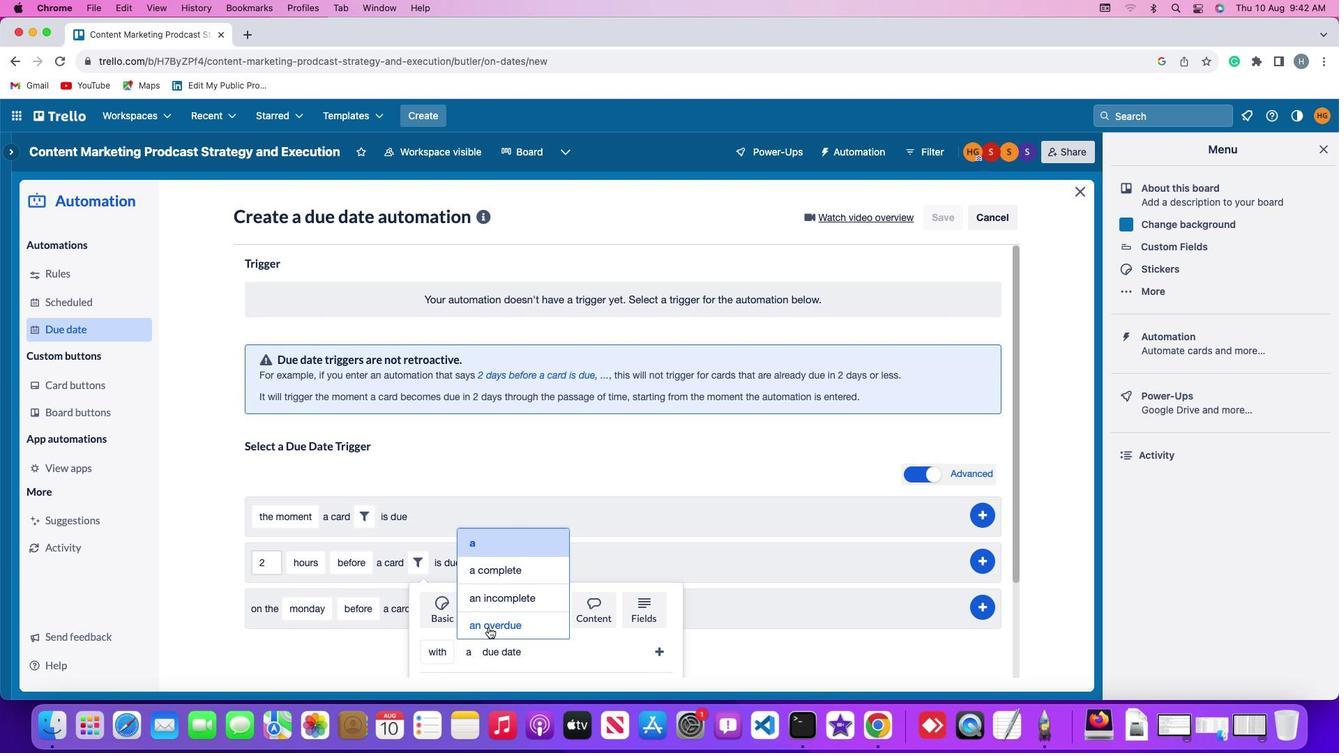 
Action: Mouse pressed left at (525, 611)
Screenshot: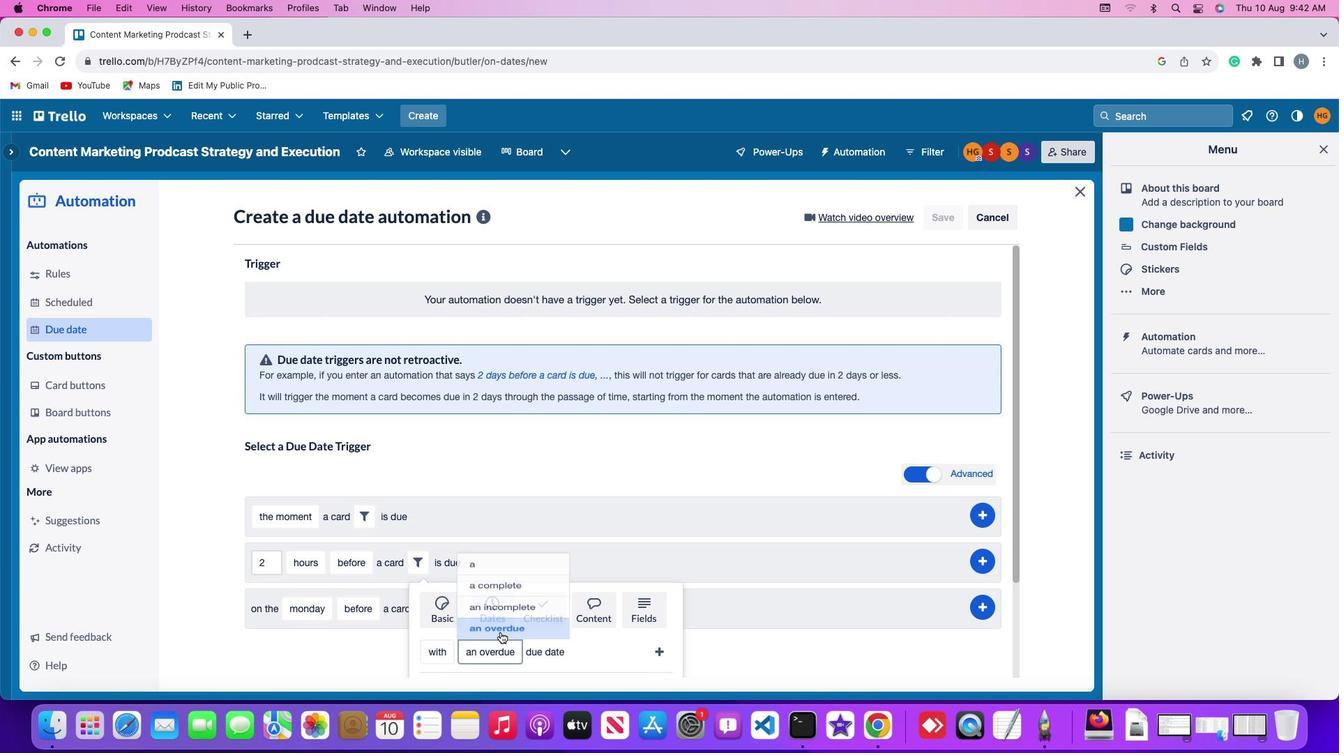 
Action: Mouse moved to (714, 630)
Screenshot: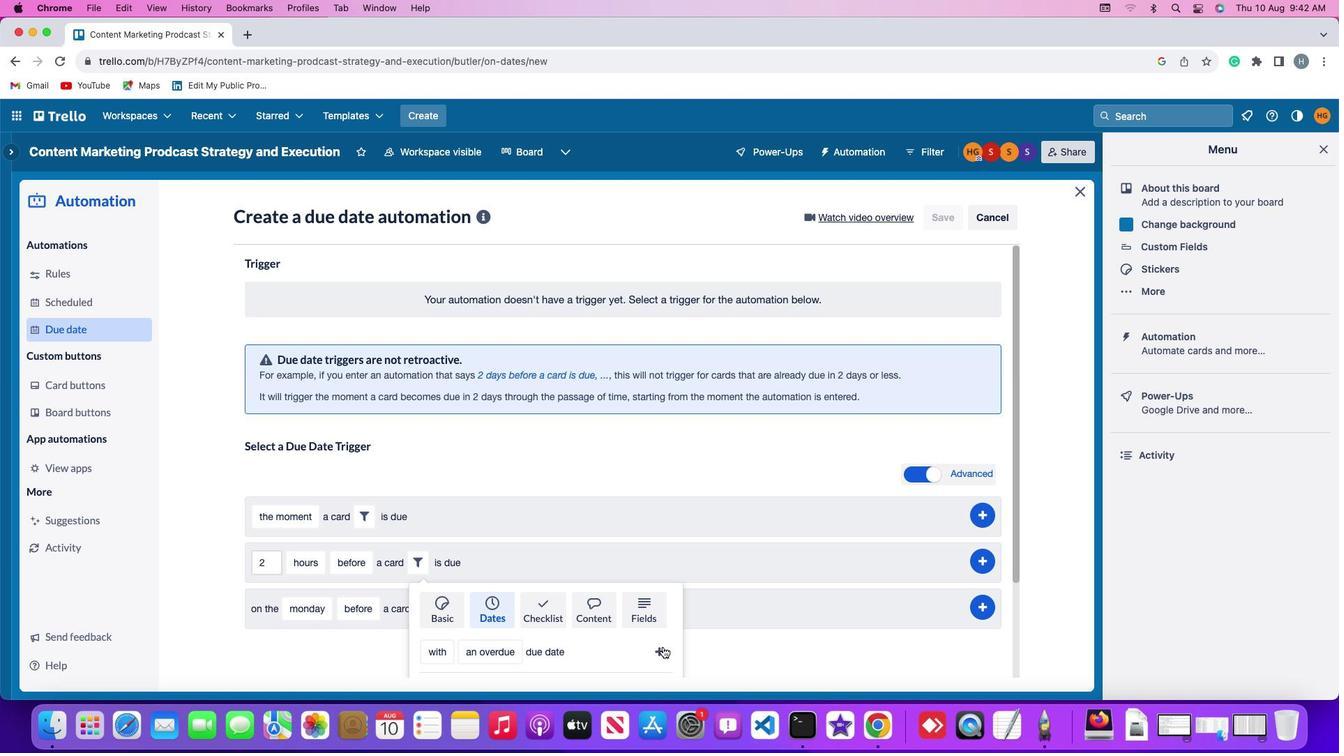 
Action: Mouse pressed left at (714, 630)
Screenshot: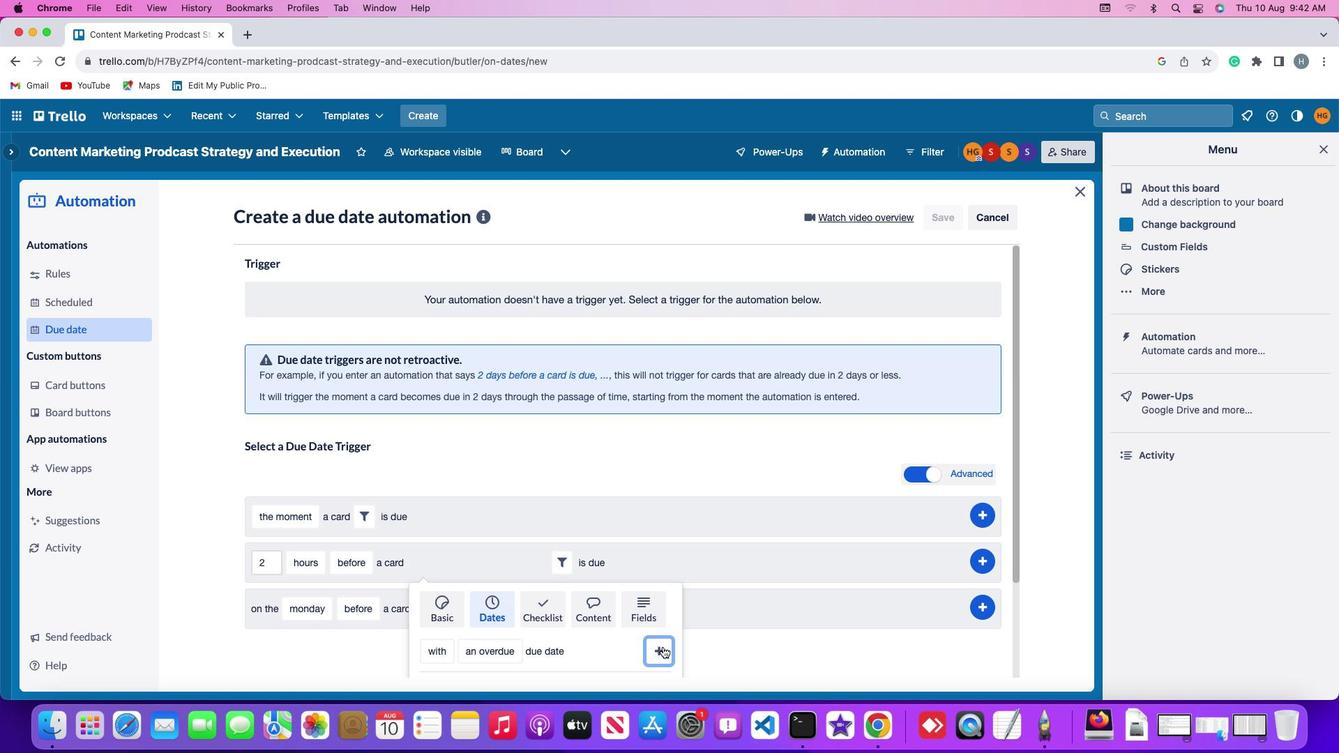 
Action: Mouse moved to (1066, 546)
Screenshot: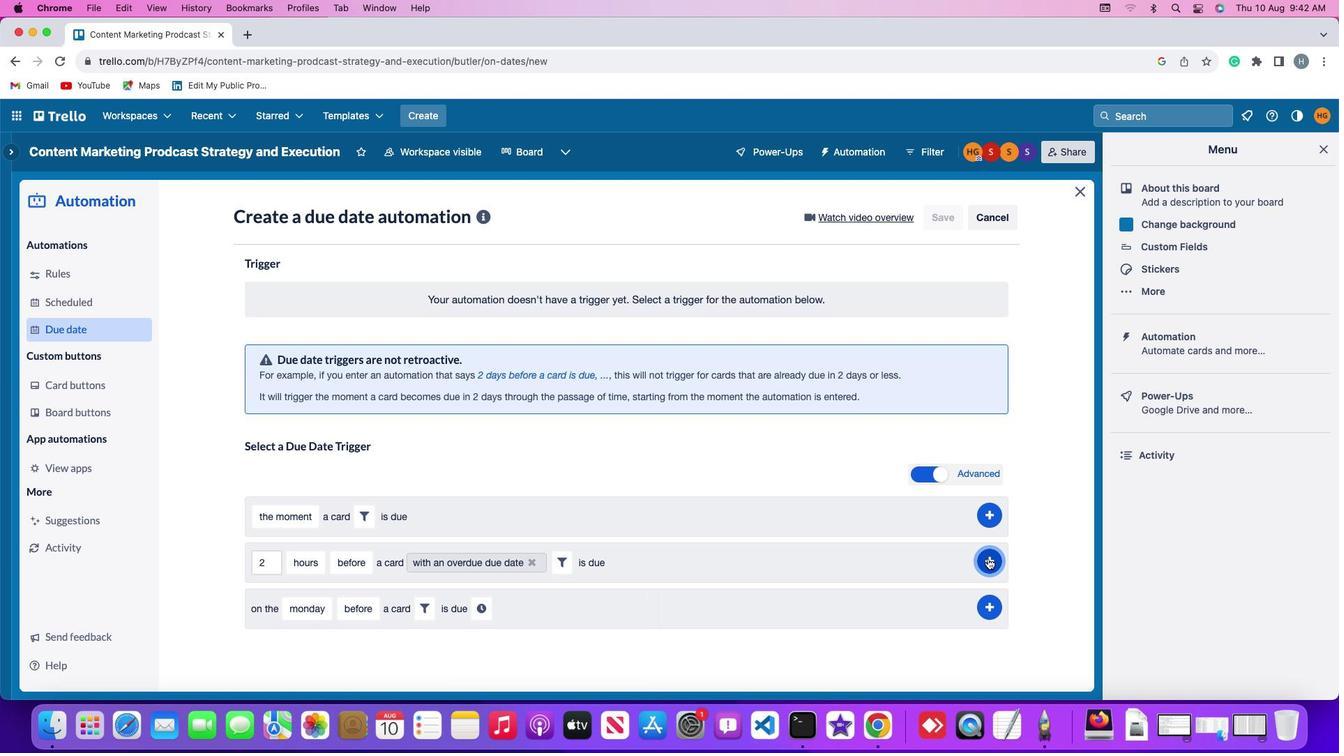 
Action: Mouse pressed left at (1066, 546)
Screenshot: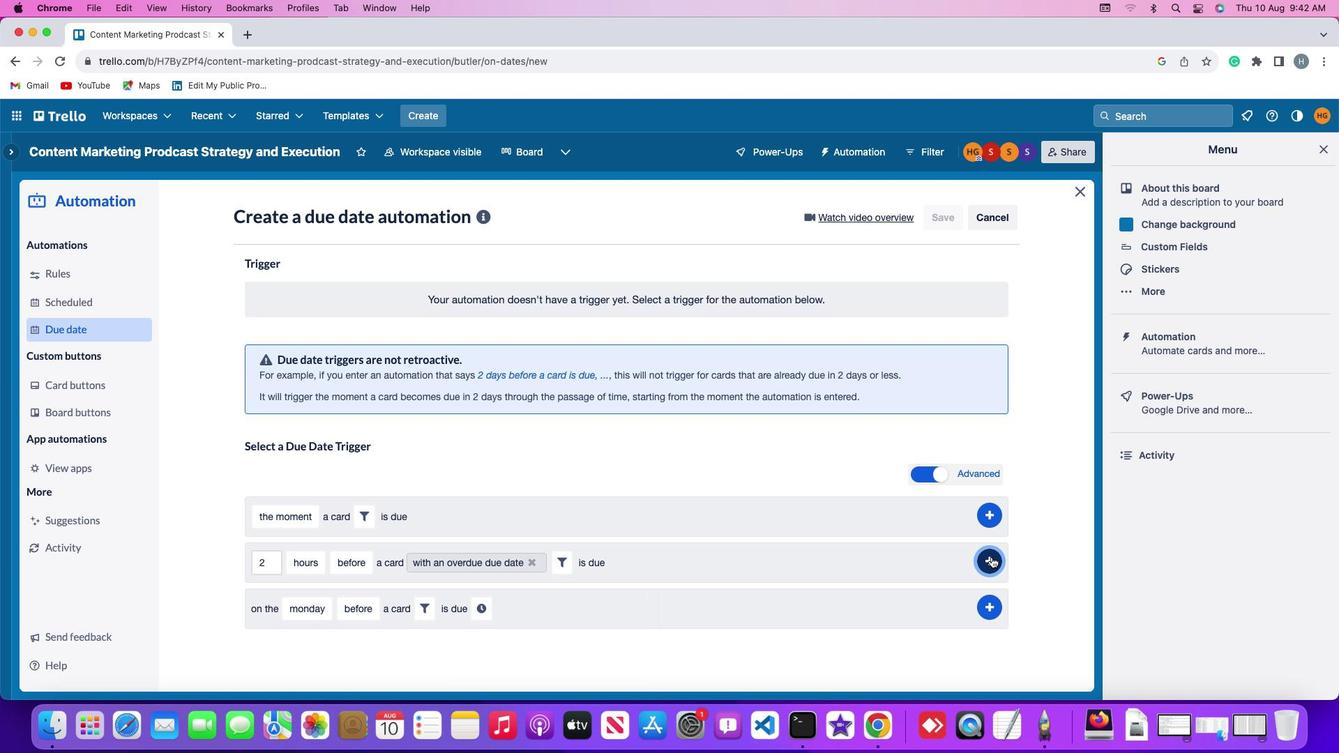 
Action: Mouse moved to (1135, 453)
Screenshot: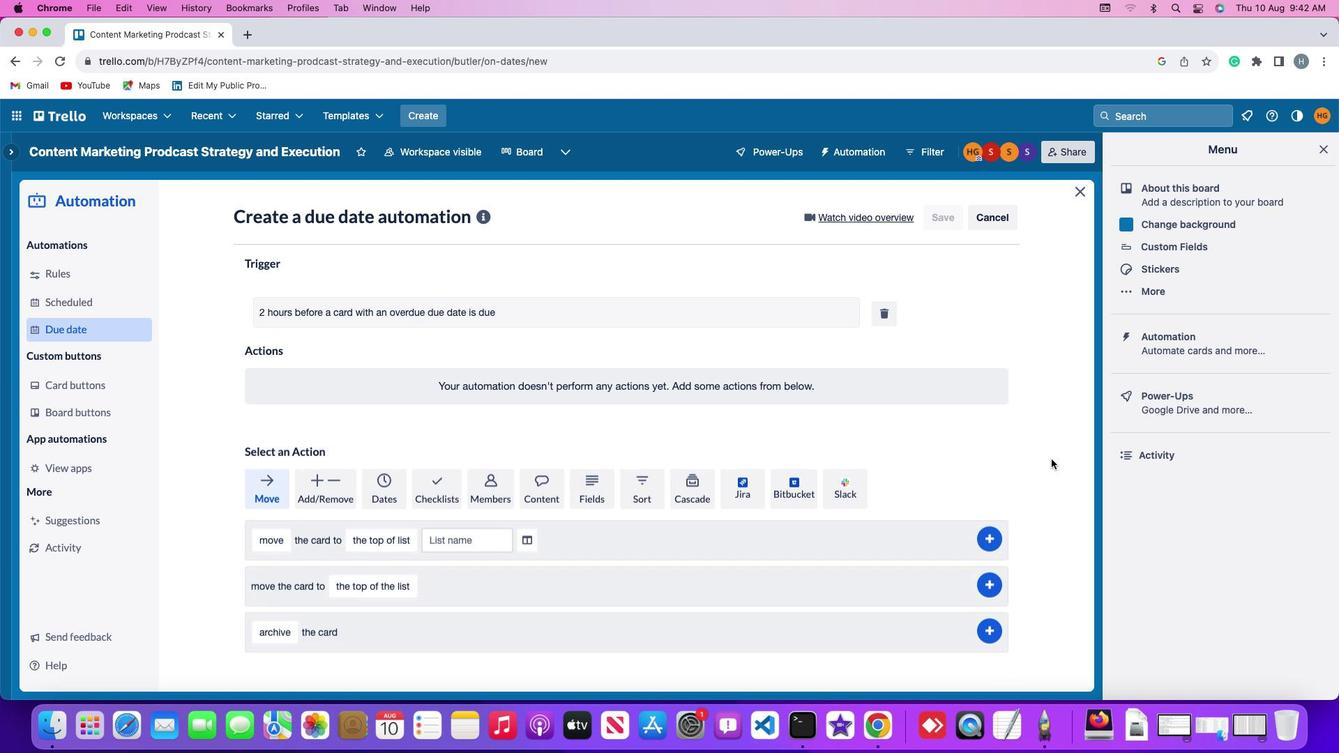 
